 Task: Look for space in Cañada de Gómez, Argentina from 1st August, 2023 to 5th August, 2023 for 3 adults, 1 child in price range Rs.13000 to Rs.20000. Place can be entire place with 2 bedrooms having 3 beds and 2 bathrooms. Property type can be flatguest house, hotel. Amenities needed are: heating. Booking option can be shelf check-in. Required host language is English.
Action: Mouse moved to (391, 95)
Screenshot: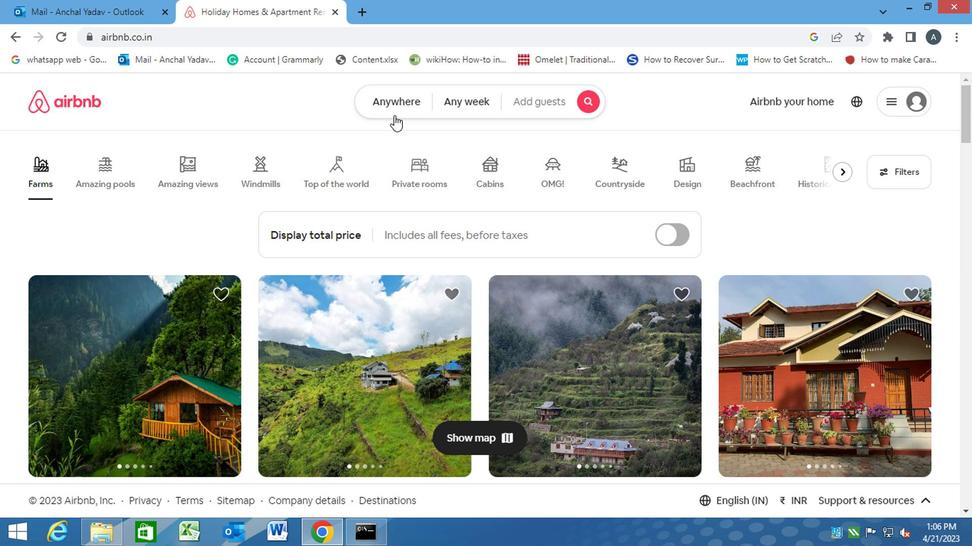 
Action: Mouse pressed left at (391, 95)
Screenshot: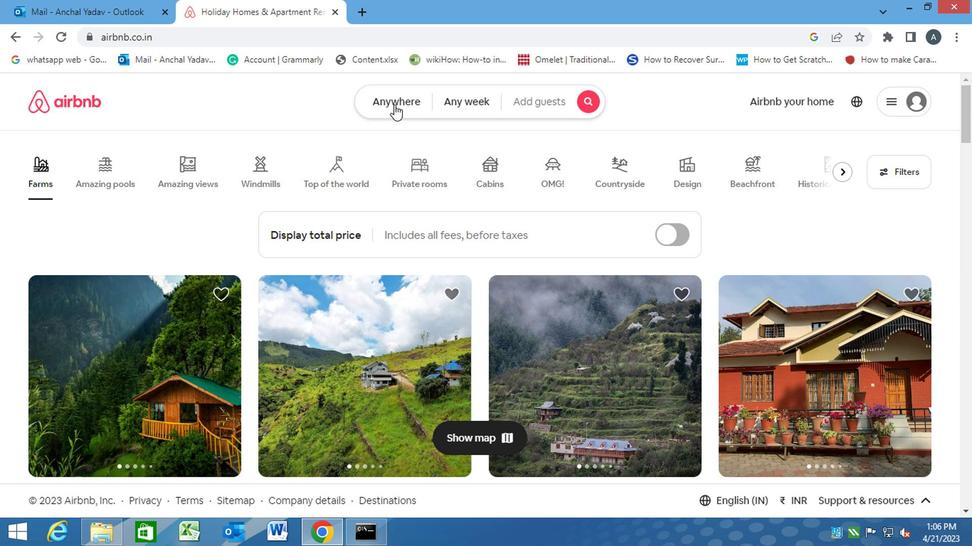 
Action: Mouse moved to (249, 149)
Screenshot: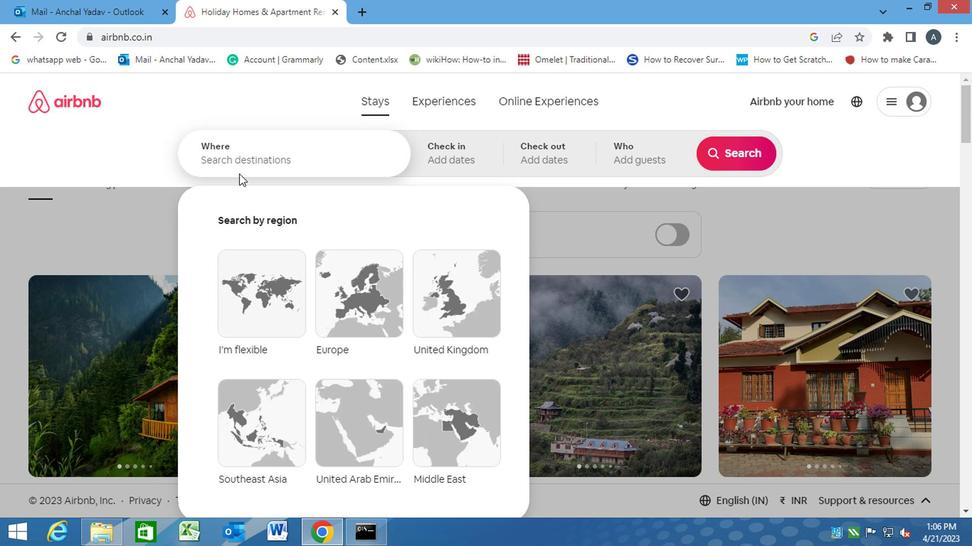 
Action: Mouse pressed left at (249, 149)
Screenshot: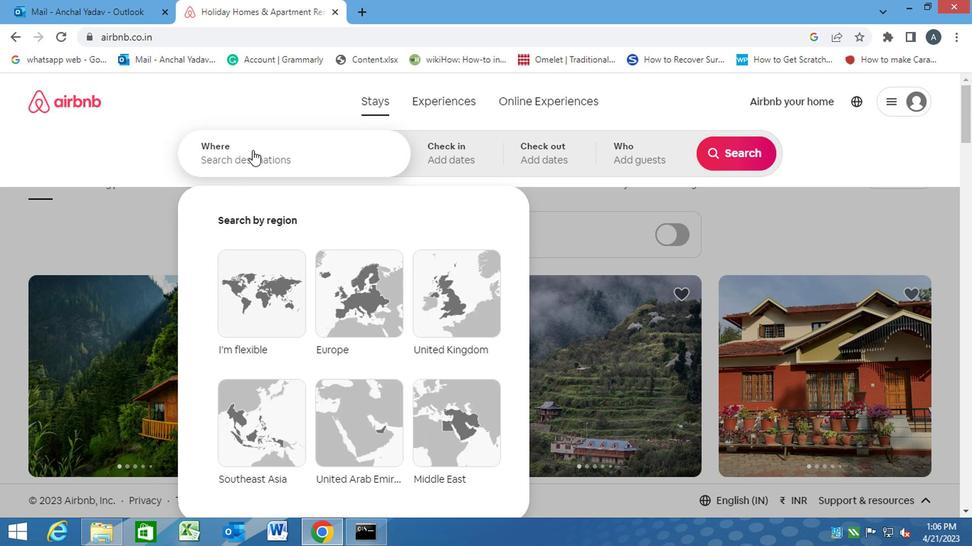 
Action: Key pressed c<Key.caps_lock>anada<Key.space>de<Key.space><Key.caps_lock>g<Key.caps_lock>omez
Screenshot: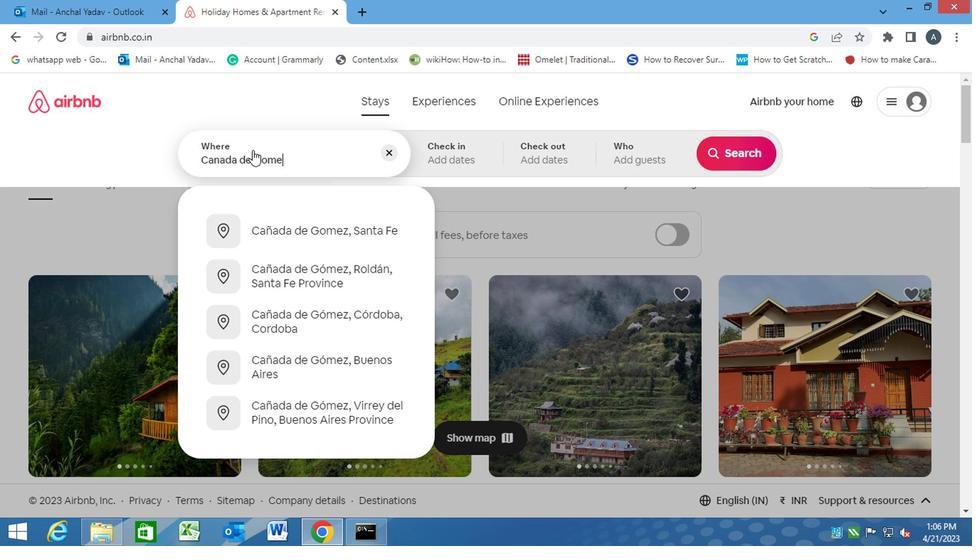 
Action: Mouse moved to (548, 134)
Screenshot: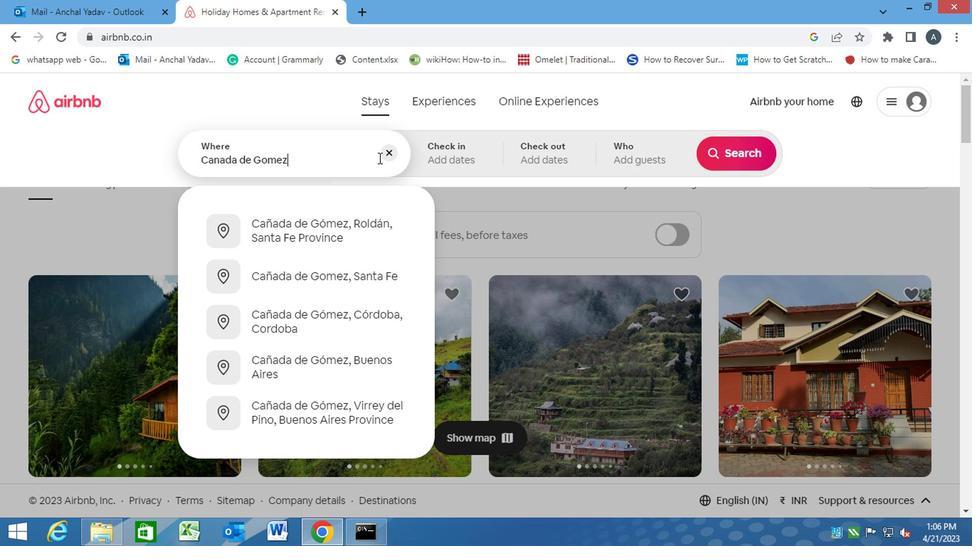 
Action: Key pressed ,<Key.space><Key.caps_lock>a<Key.caps_lock>rgentina<Key.enter>
Screenshot: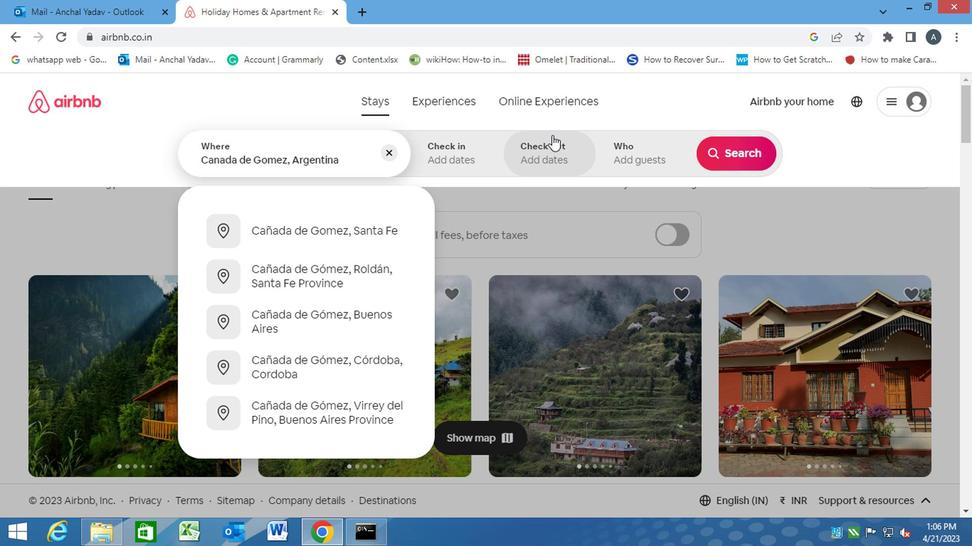 
Action: Mouse moved to (724, 266)
Screenshot: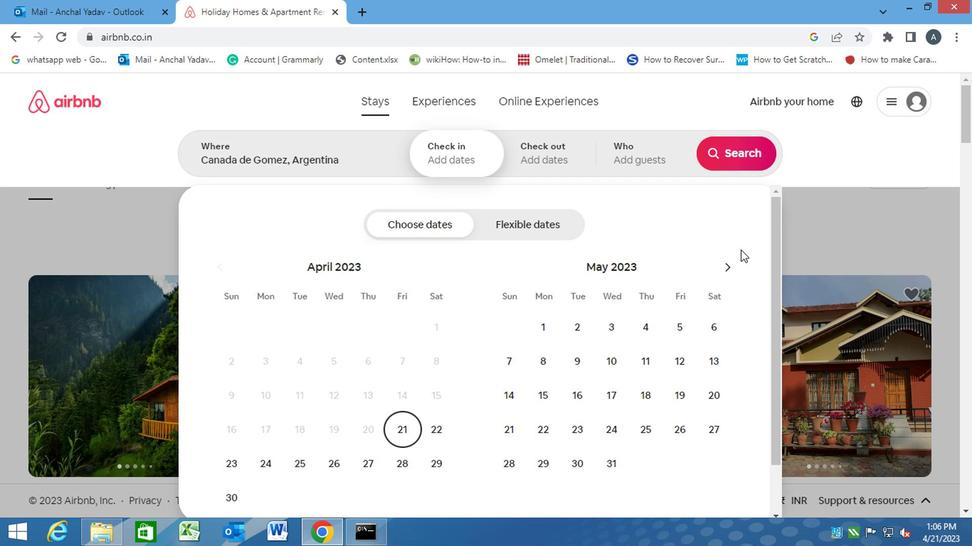 
Action: Mouse pressed left at (724, 266)
Screenshot: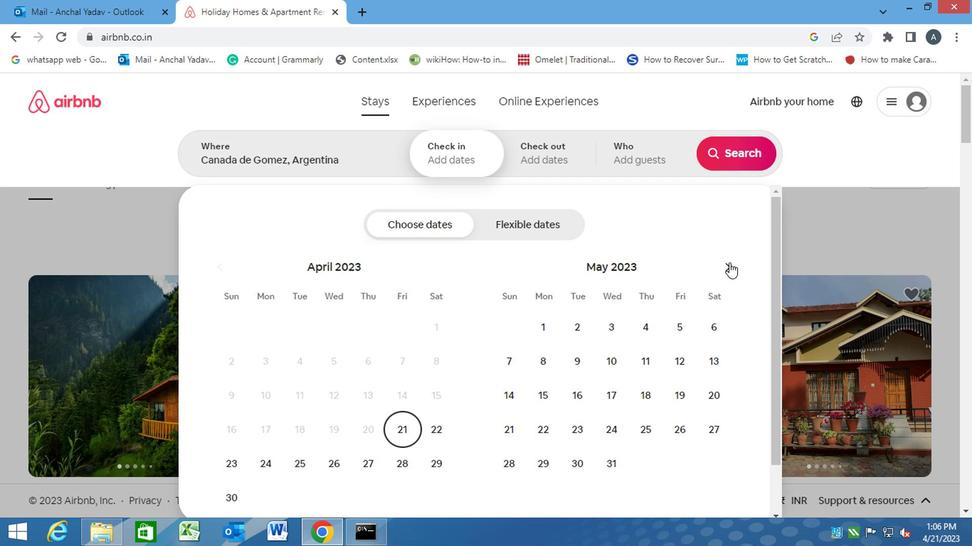 
Action: Mouse pressed left at (724, 266)
Screenshot: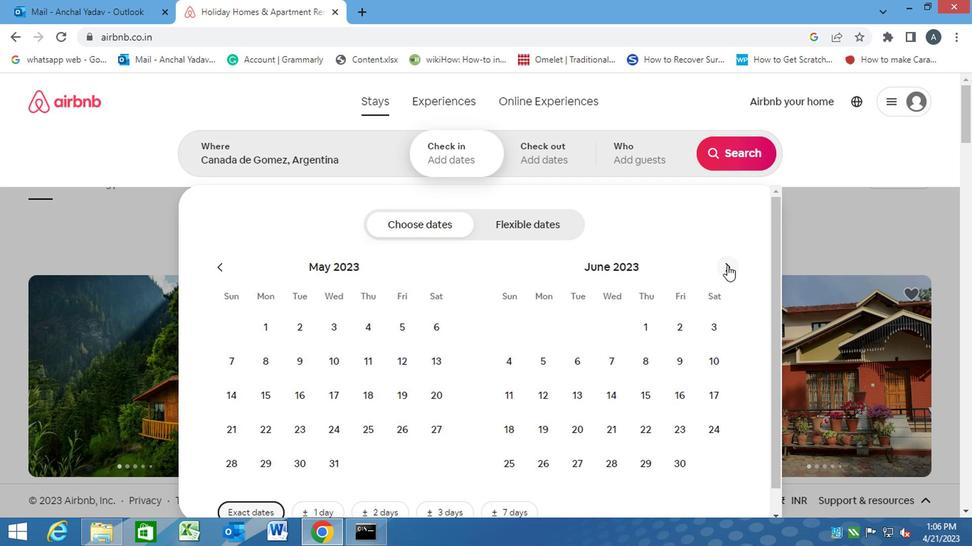 
Action: Mouse pressed left at (724, 266)
Screenshot: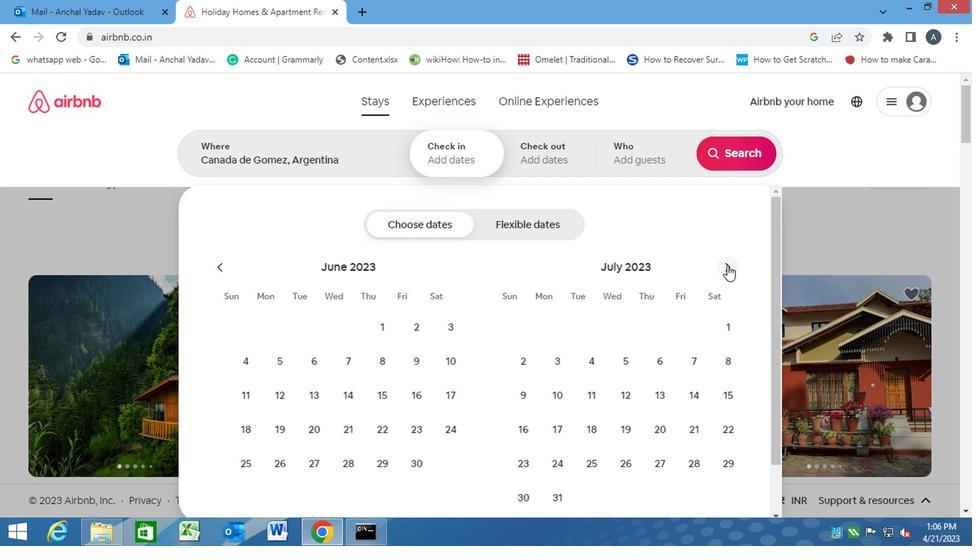 
Action: Mouse moved to (566, 328)
Screenshot: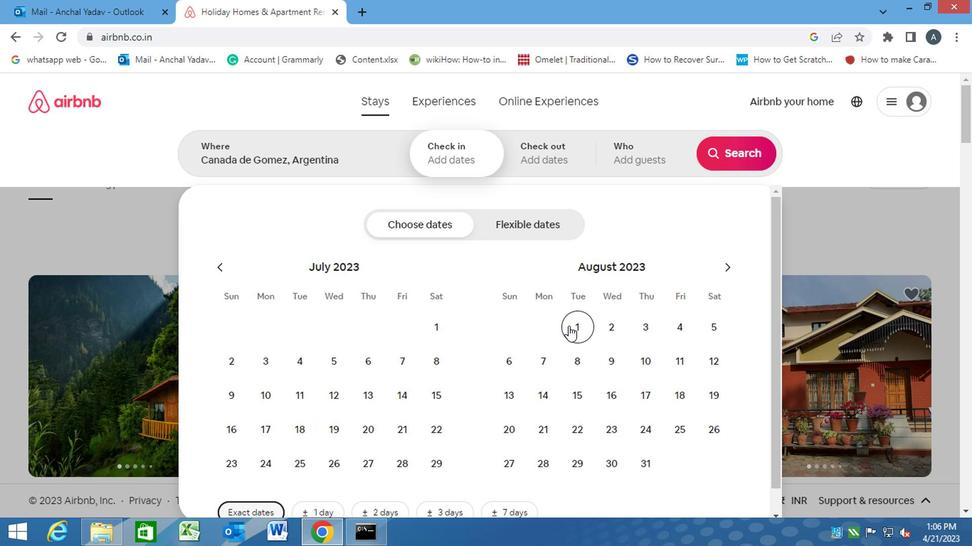 
Action: Mouse pressed left at (566, 328)
Screenshot: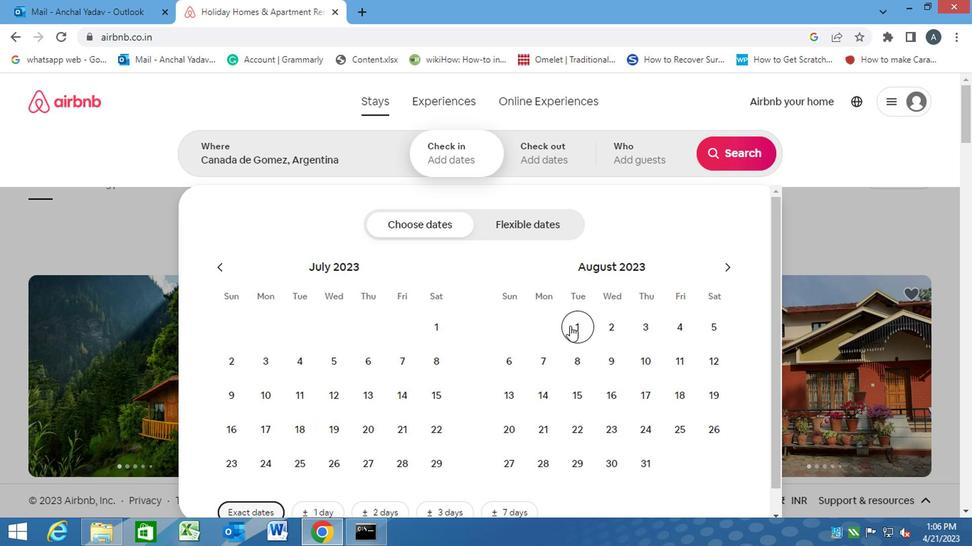 
Action: Mouse moved to (712, 330)
Screenshot: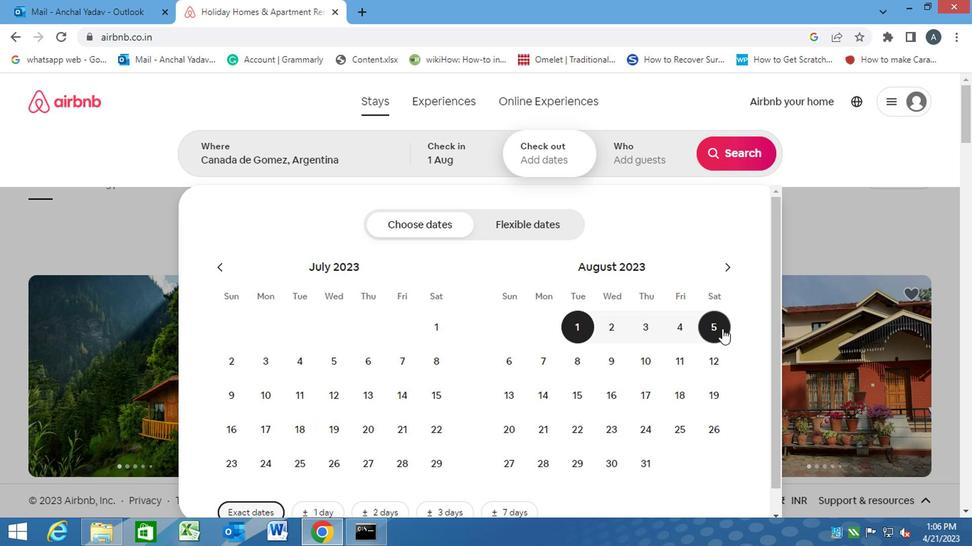 
Action: Mouse pressed left at (712, 330)
Screenshot: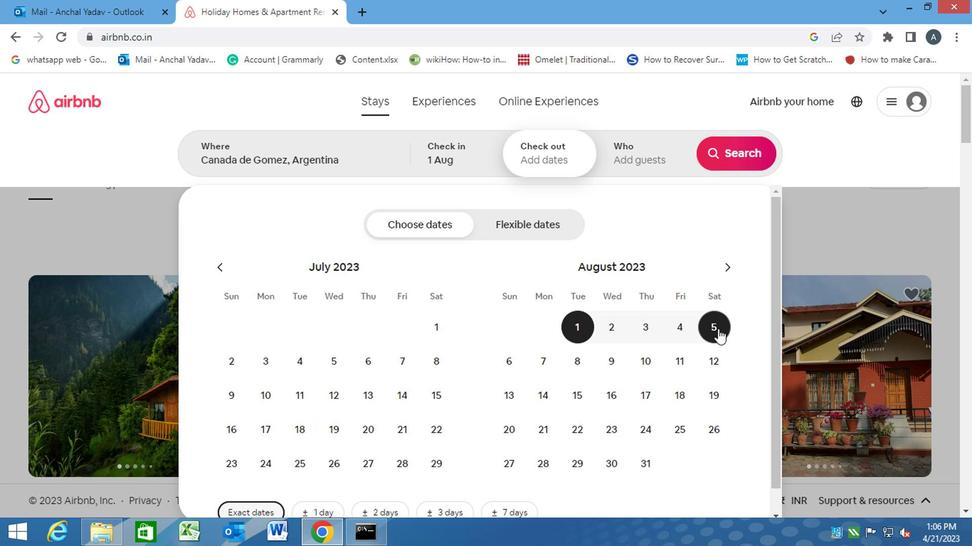 
Action: Mouse moved to (635, 155)
Screenshot: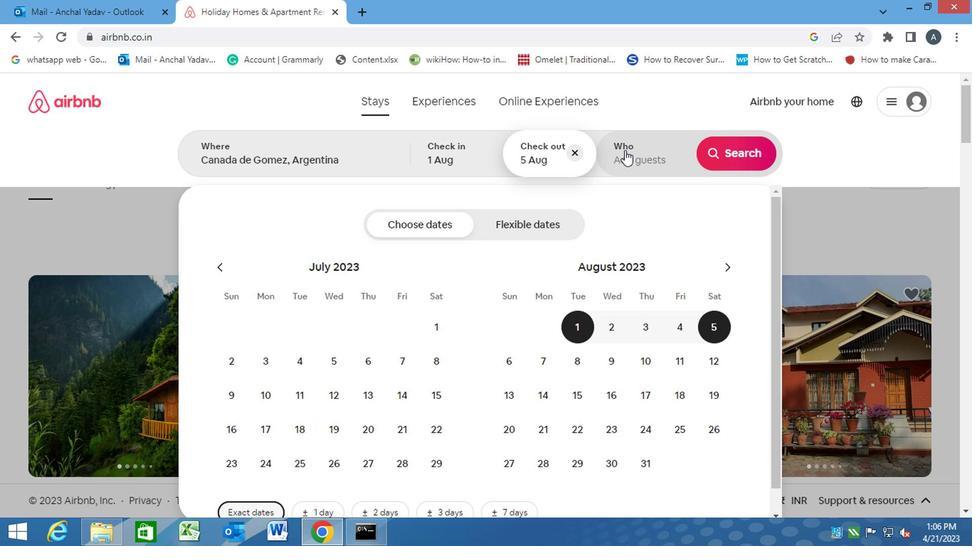 
Action: Mouse pressed left at (635, 155)
Screenshot: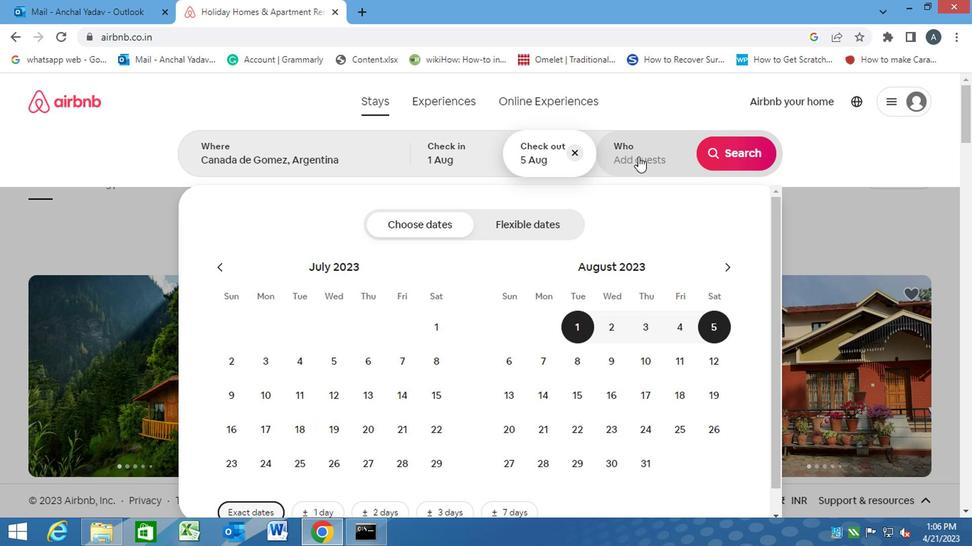 
Action: Mouse moved to (733, 227)
Screenshot: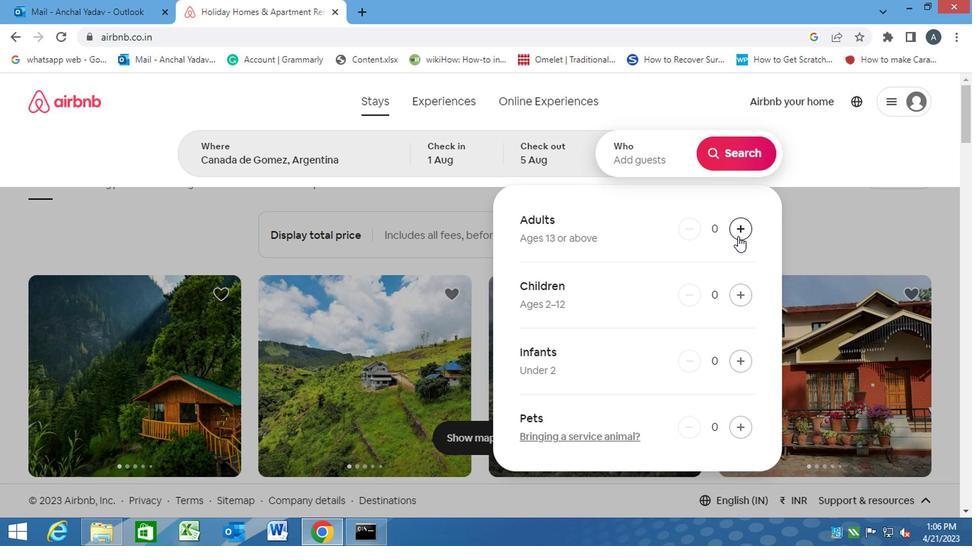 
Action: Mouse pressed left at (733, 227)
Screenshot: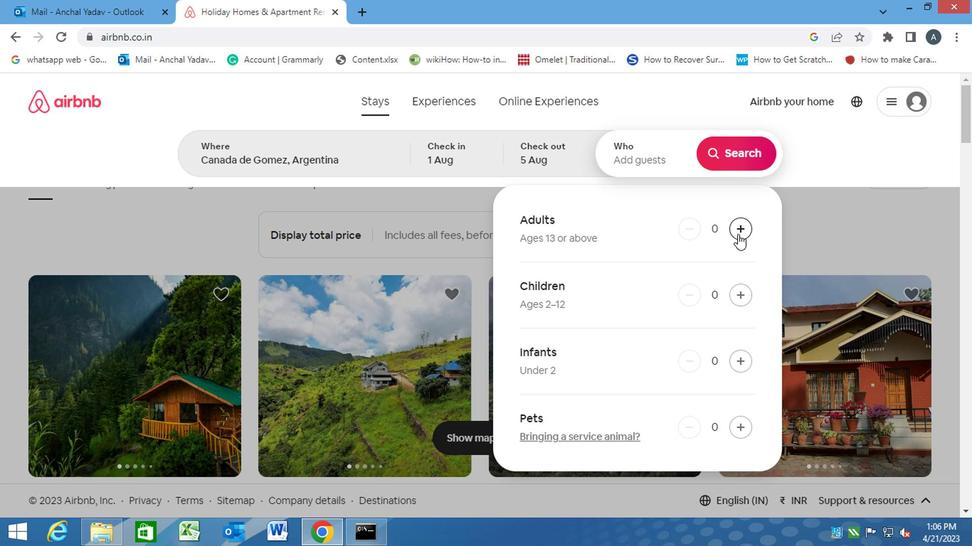 
Action: Mouse moved to (733, 227)
Screenshot: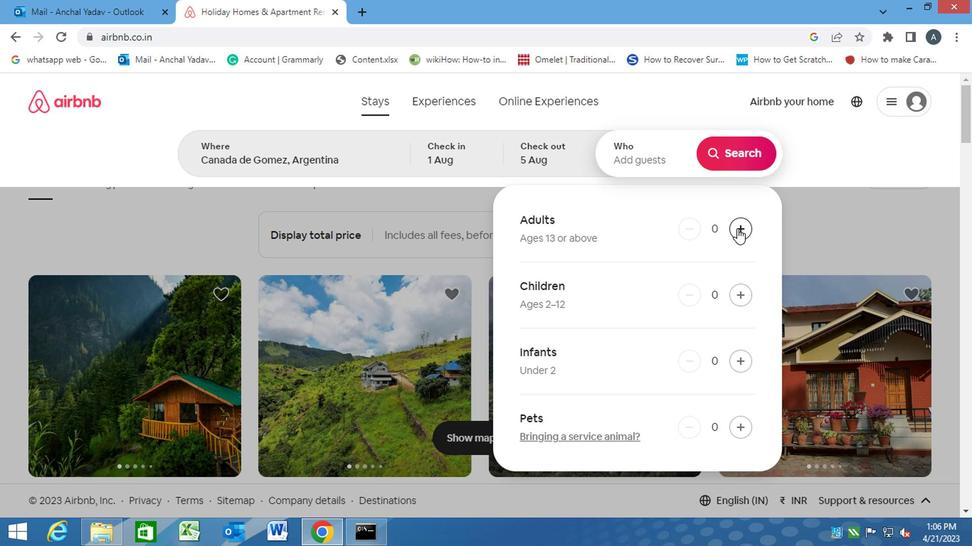 
Action: Mouse pressed left at (733, 227)
Screenshot: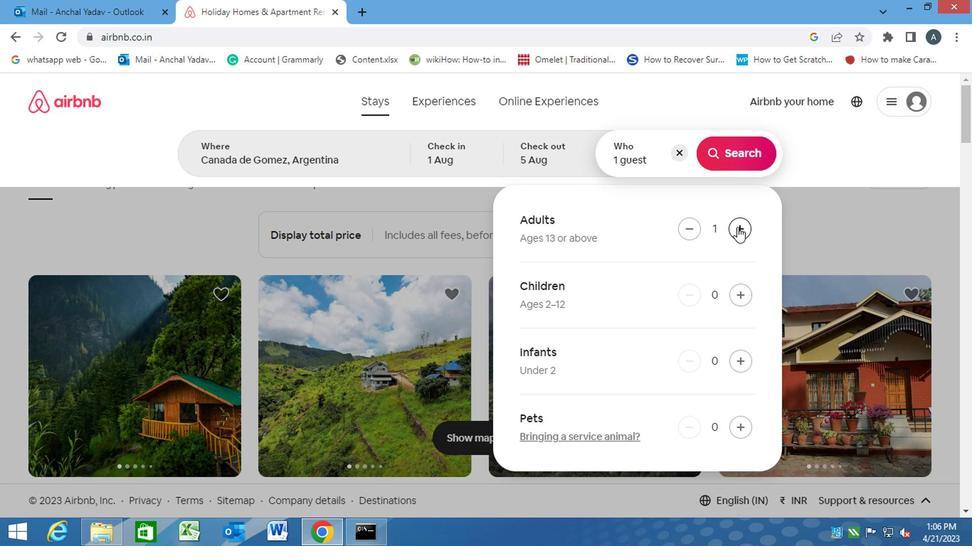 
Action: Mouse moved to (734, 295)
Screenshot: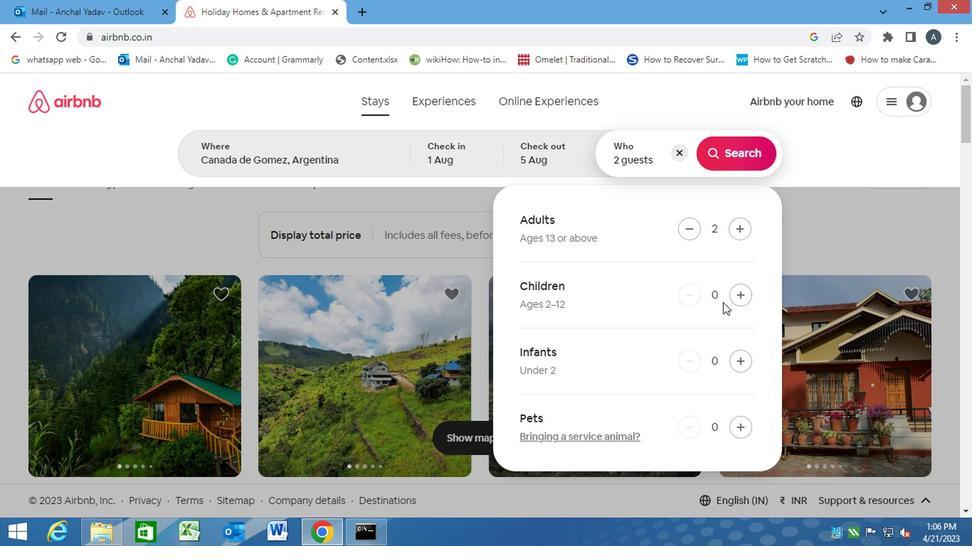 
Action: Mouse pressed left at (734, 295)
Screenshot: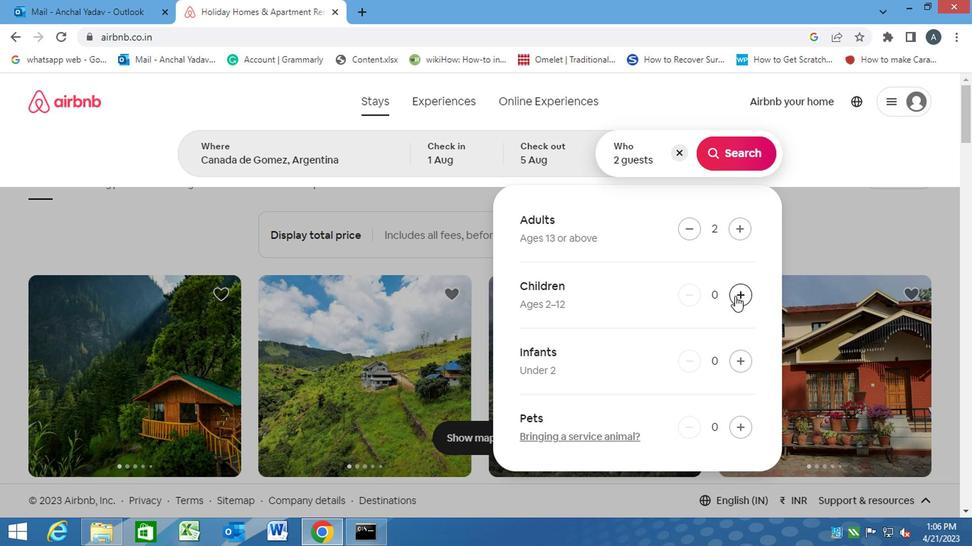 
Action: Mouse moved to (738, 229)
Screenshot: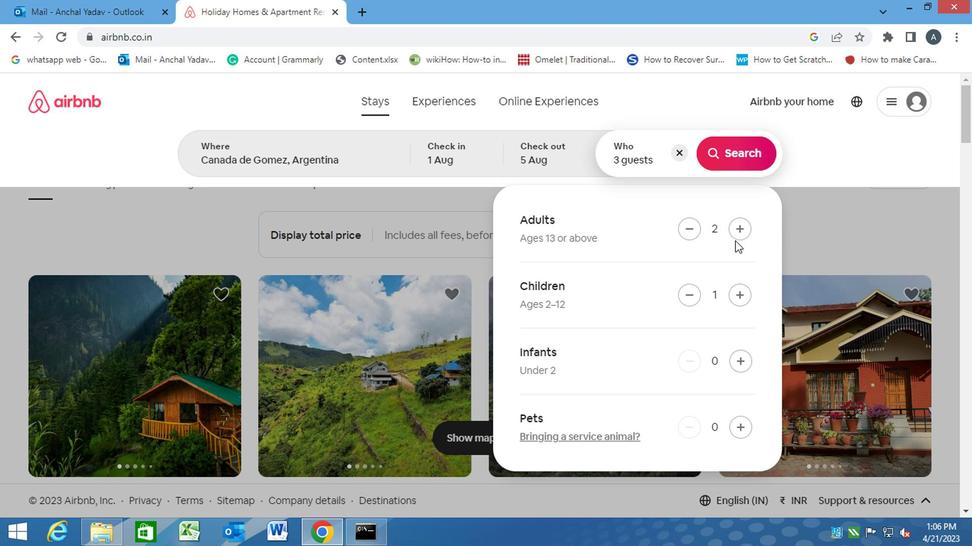 
Action: Mouse pressed left at (738, 229)
Screenshot: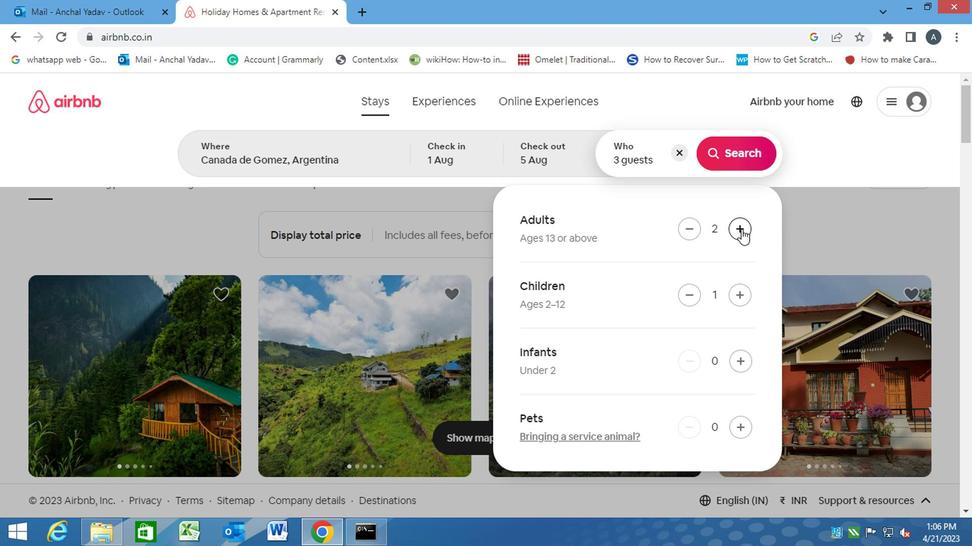 
Action: Mouse moved to (740, 153)
Screenshot: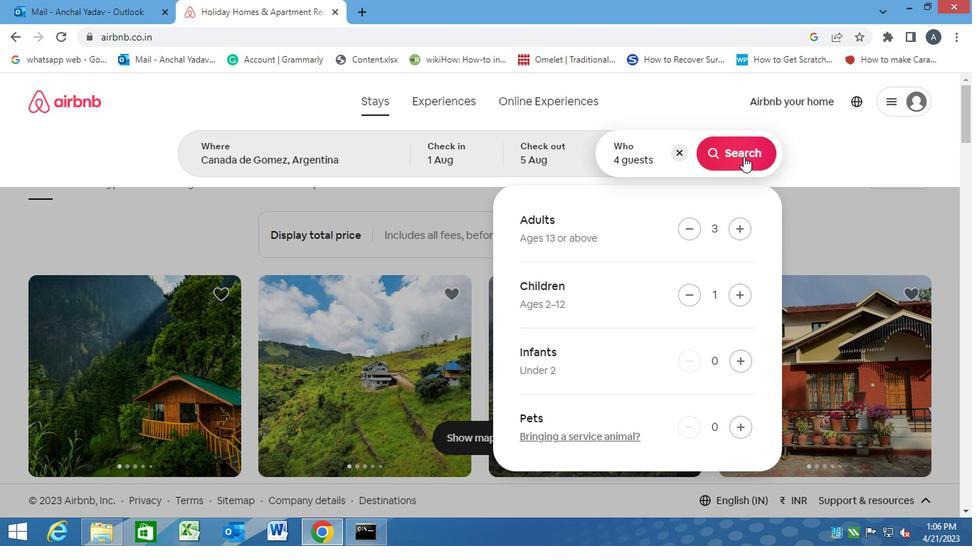 
Action: Mouse pressed left at (740, 153)
Screenshot: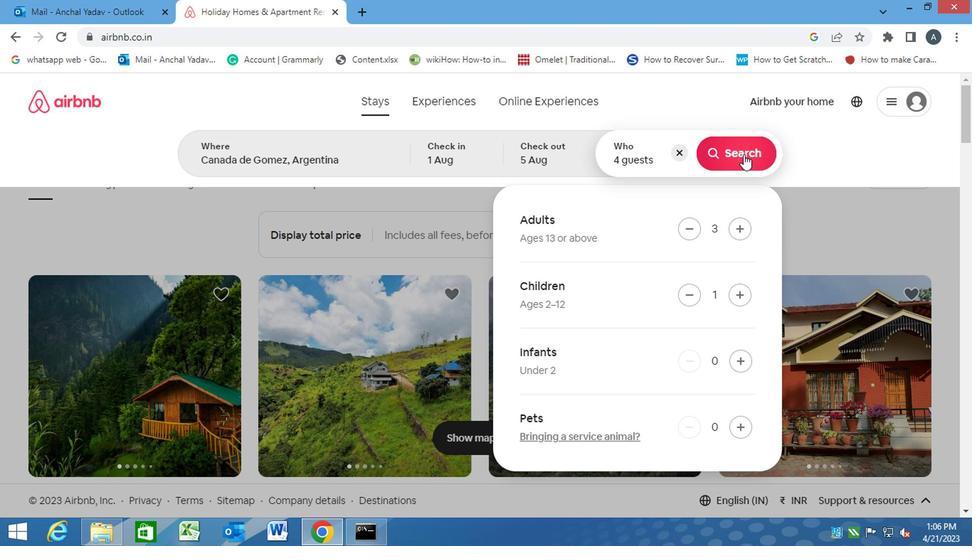 
Action: Mouse moved to (896, 156)
Screenshot: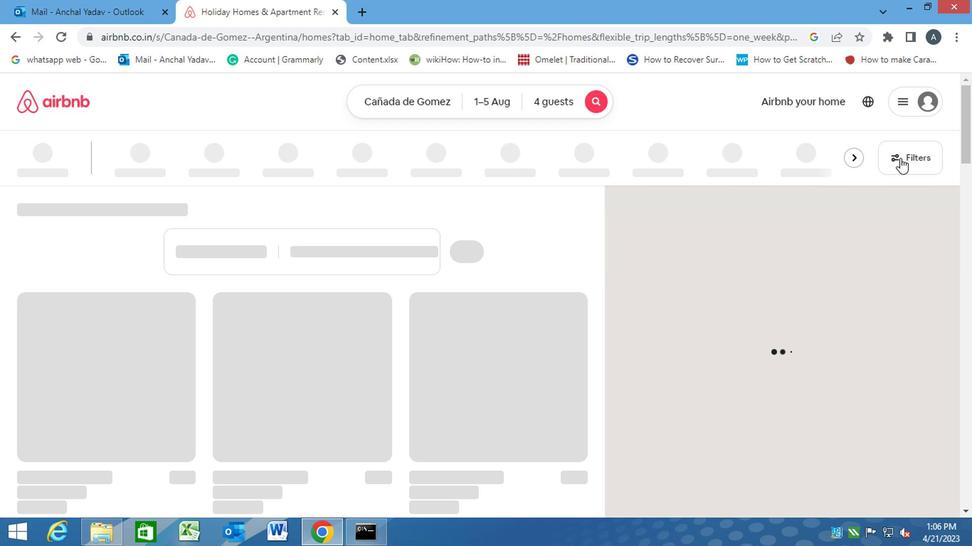 
Action: Mouse pressed left at (896, 156)
Screenshot: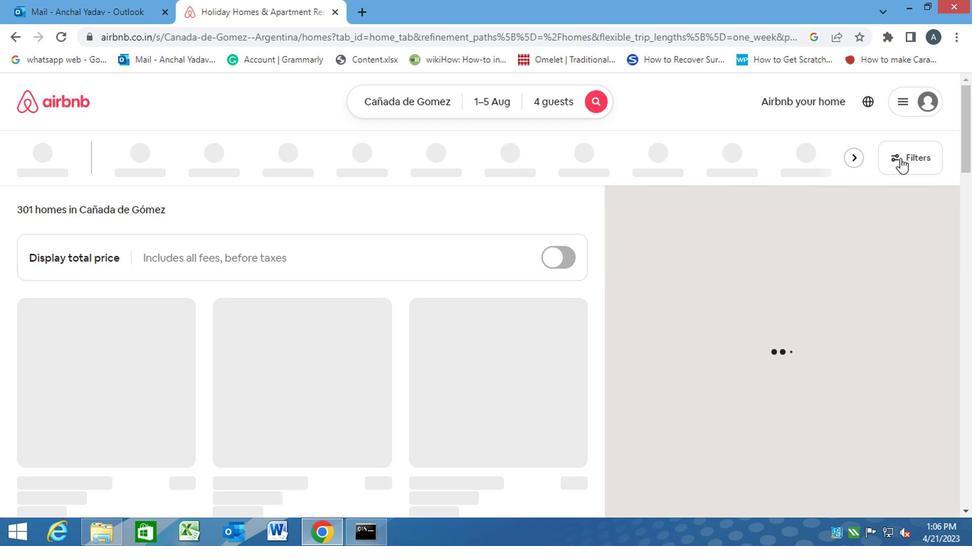 
Action: Mouse moved to (291, 339)
Screenshot: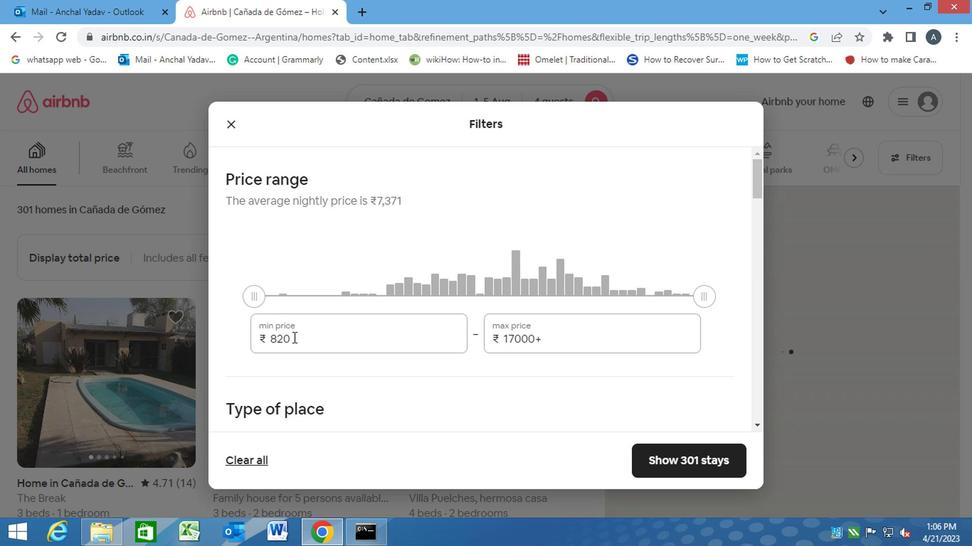 
Action: Mouse pressed left at (291, 339)
Screenshot: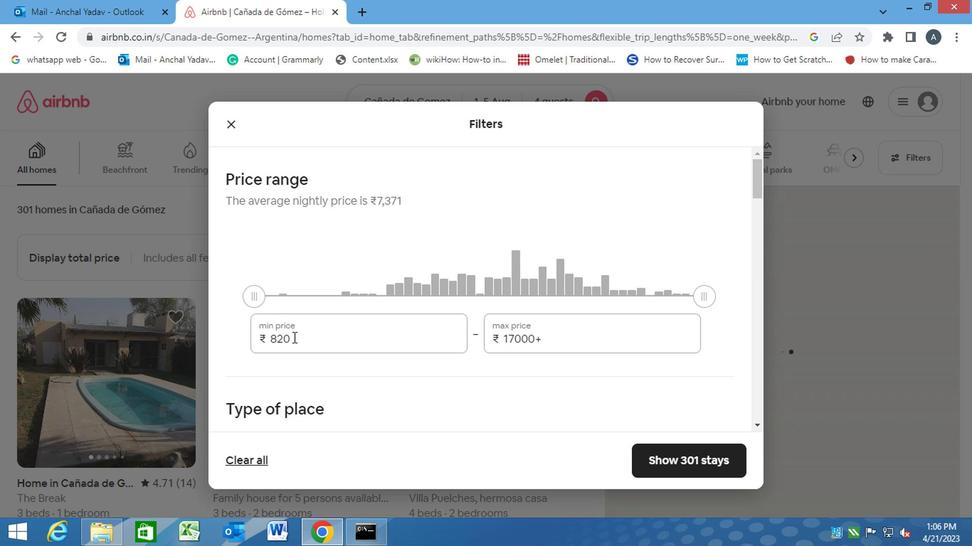 
Action: Mouse moved to (278, 348)
Screenshot: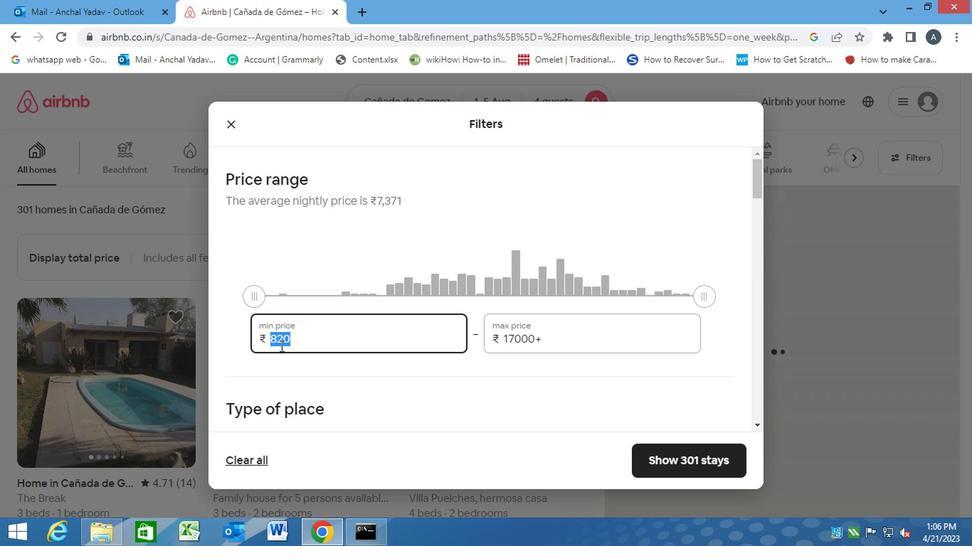 
Action: Key pressed 13000<Key.tab>20000
Screenshot: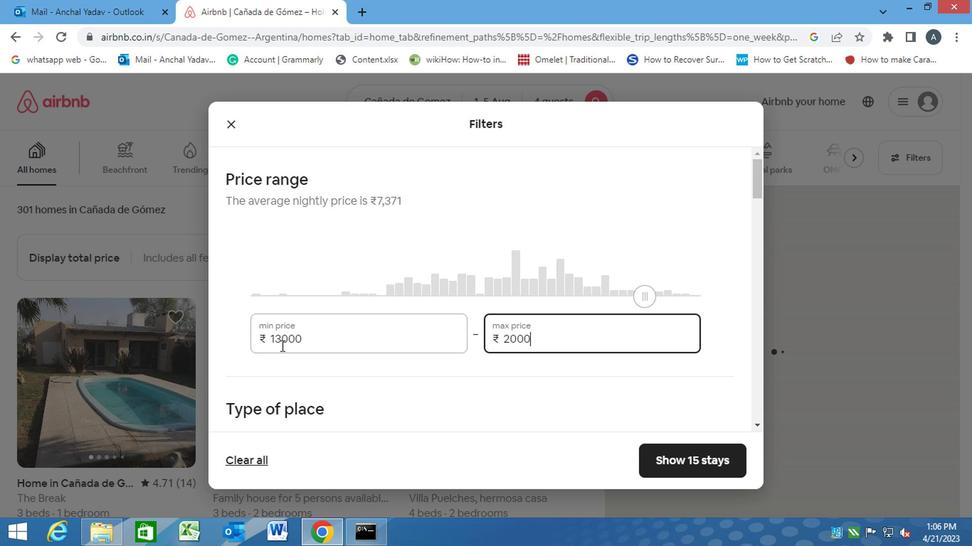 
Action: Mouse moved to (389, 411)
Screenshot: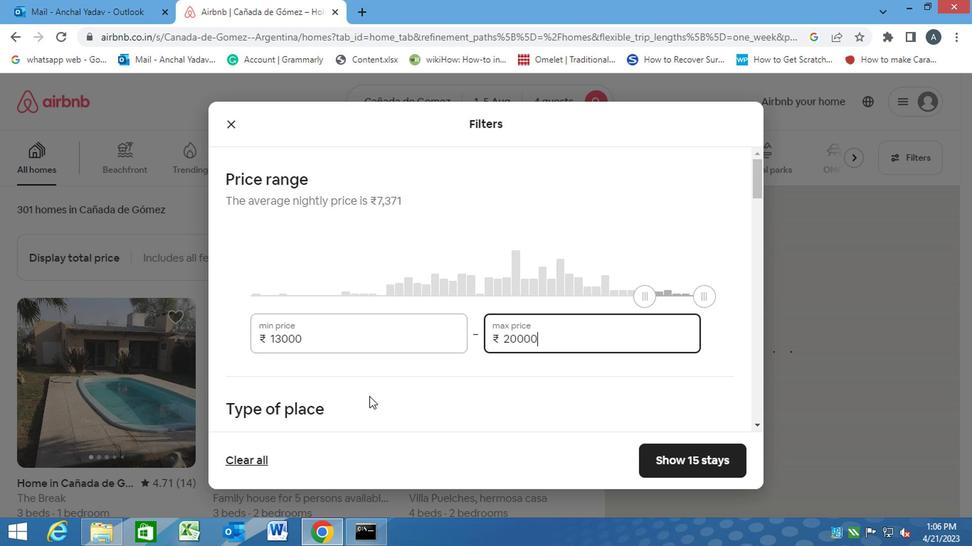 
Action: Mouse pressed left at (389, 411)
Screenshot: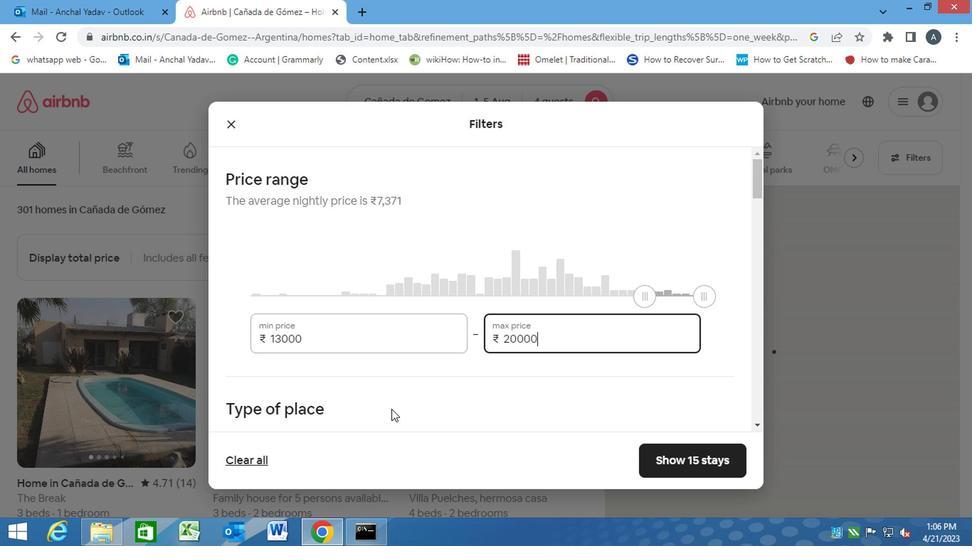 
Action: Mouse moved to (389, 410)
Screenshot: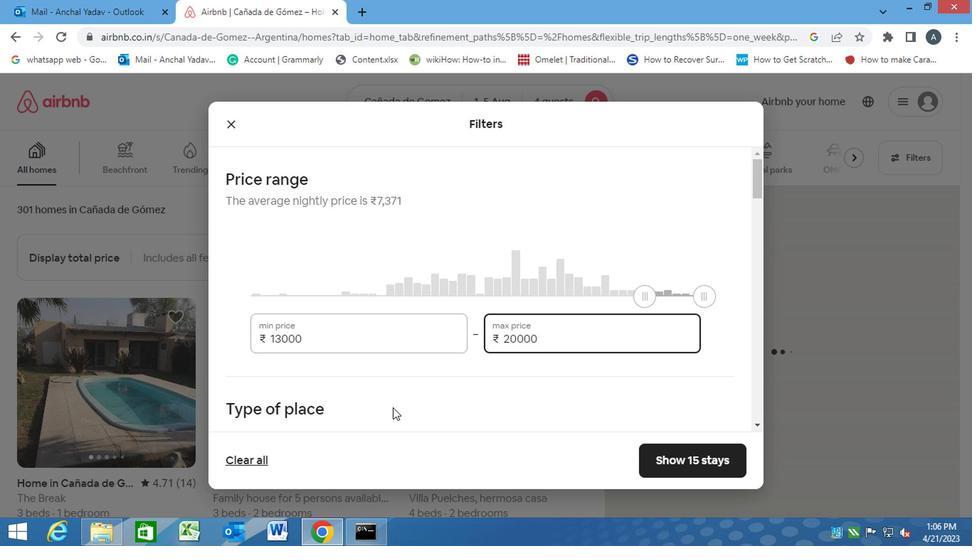 
Action: Mouse scrolled (389, 409) with delta (0, 0)
Screenshot: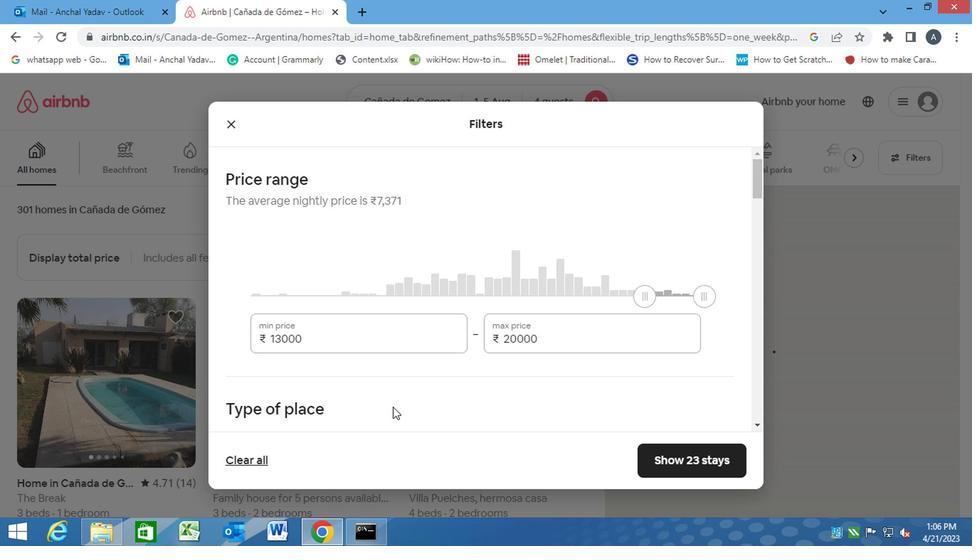 
Action: Mouse scrolled (389, 409) with delta (0, 0)
Screenshot: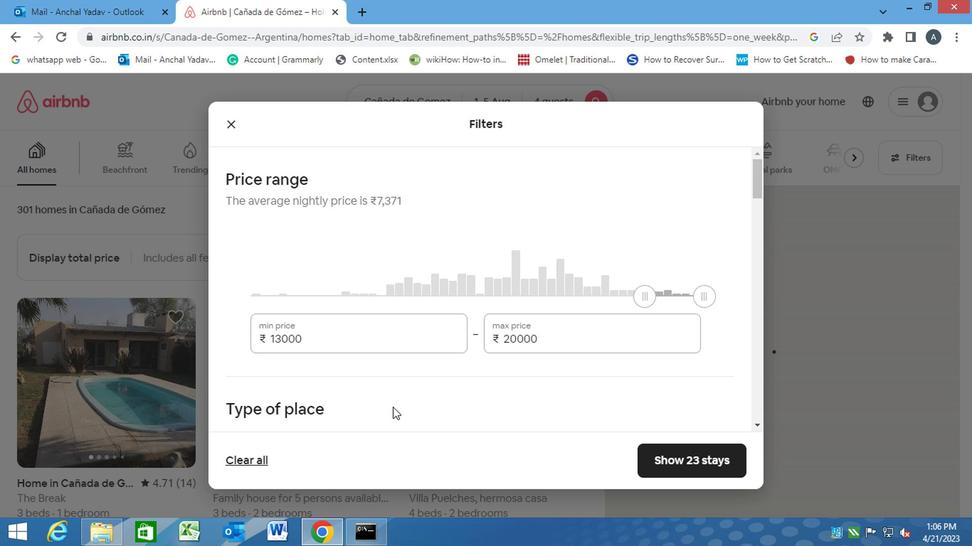
Action: Mouse moved to (233, 306)
Screenshot: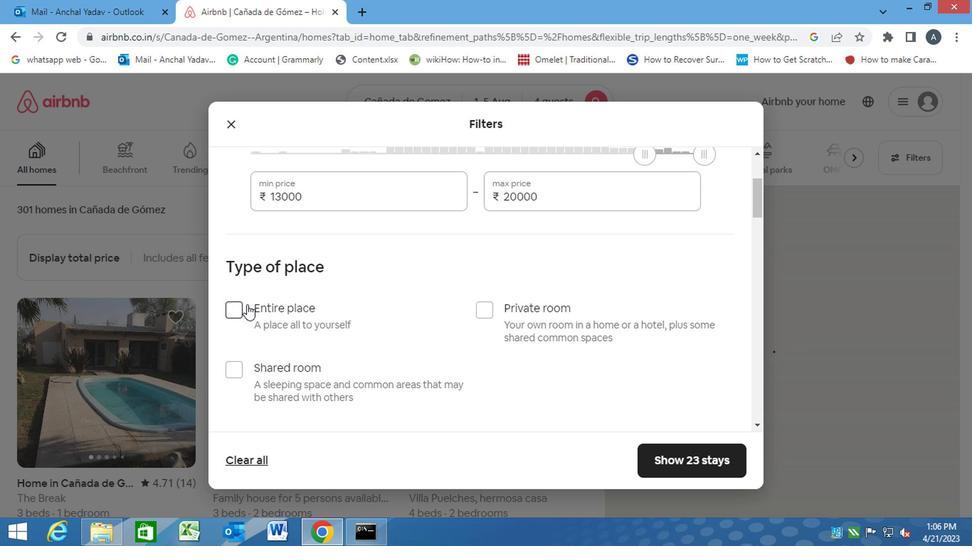 
Action: Mouse pressed left at (233, 306)
Screenshot: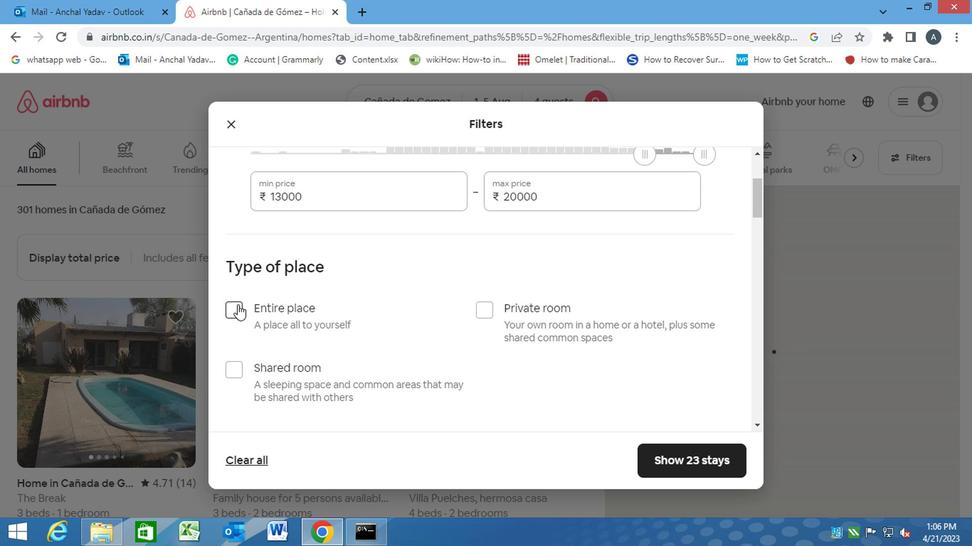 
Action: Mouse moved to (255, 333)
Screenshot: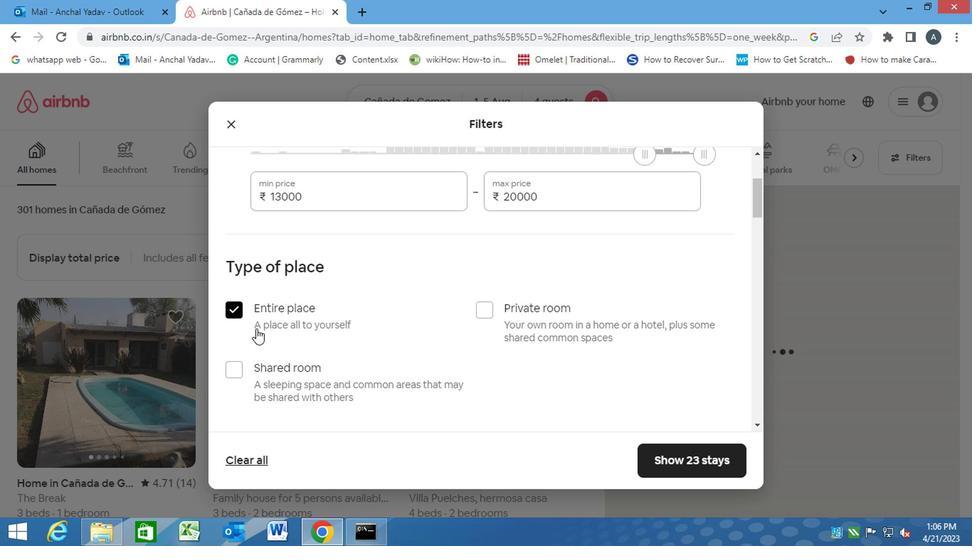 
Action: Mouse scrolled (255, 332) with delta (0, -1)
Screenshot: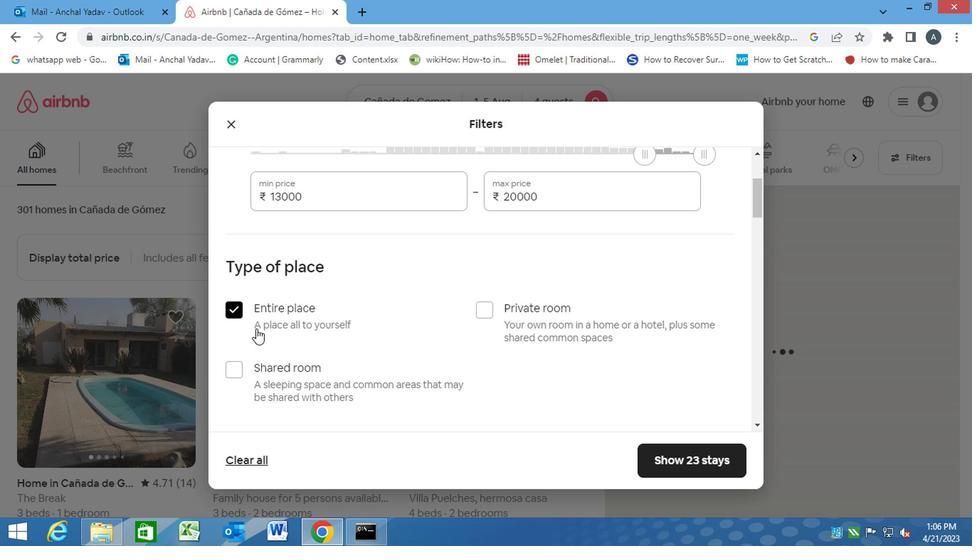 
Action: Mouse scrolled (255, 332) with delta (0, -1)
Screenshot: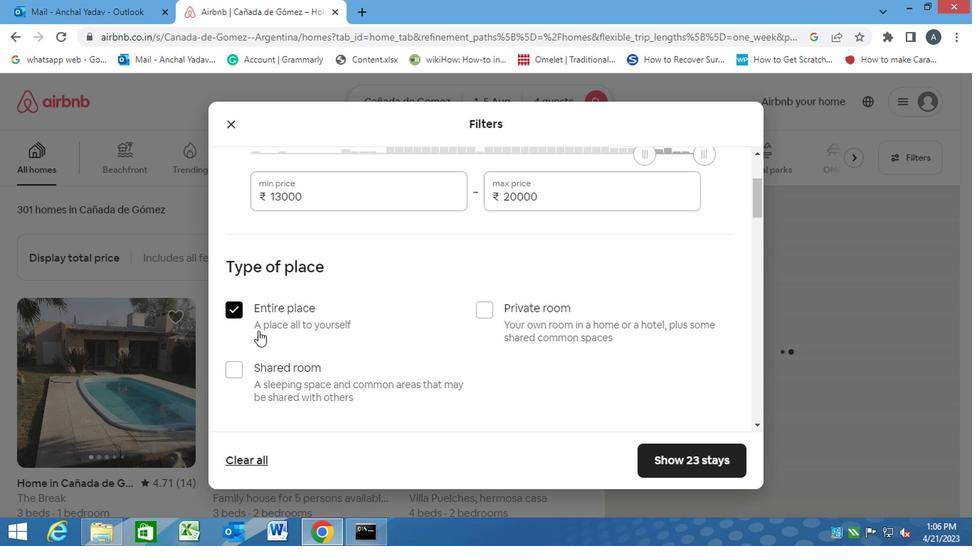 
Action: Mouse scrolled (255, 332) with delta (0, -1)
Screenshot: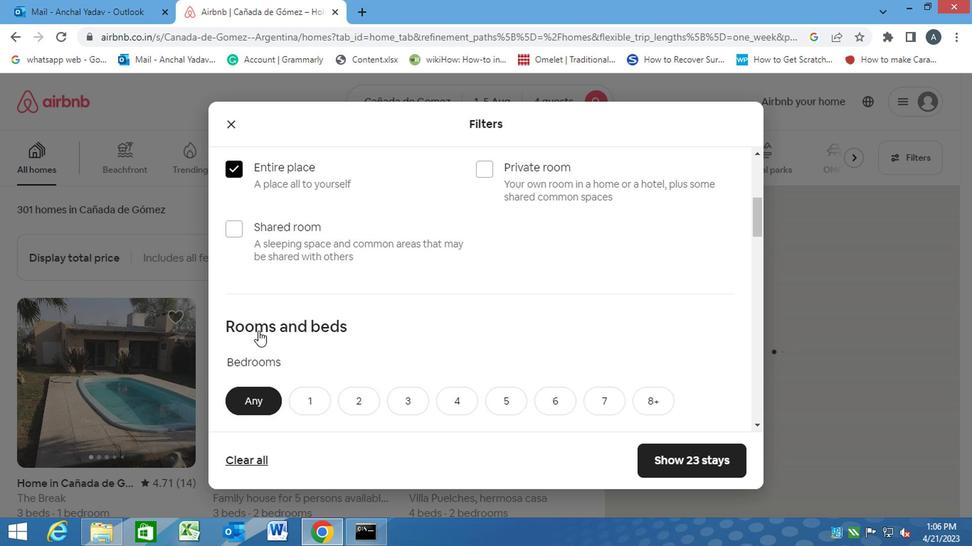 
Action: Mouse moved to (340, 326)
Screenshot: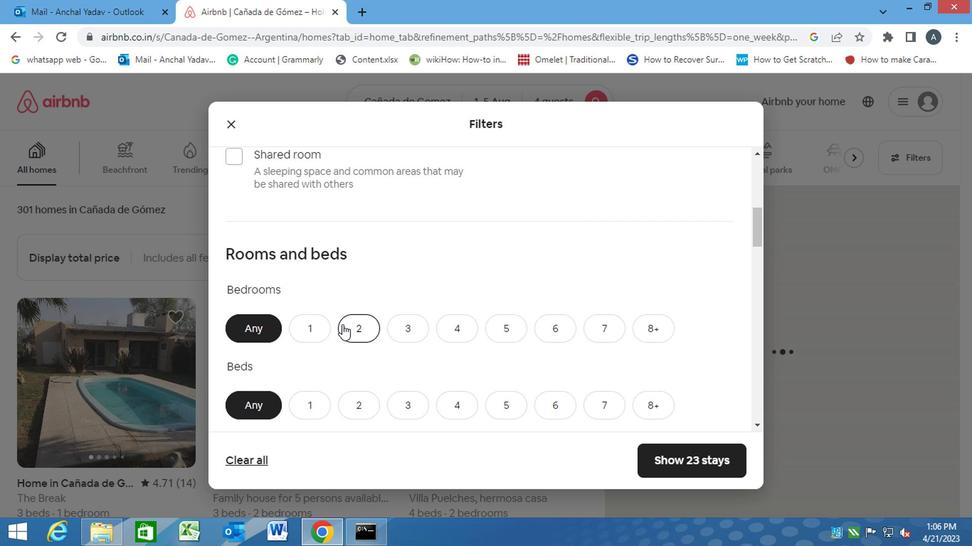 
Action: Mouse pressed left at (340, 326)
Screenshot: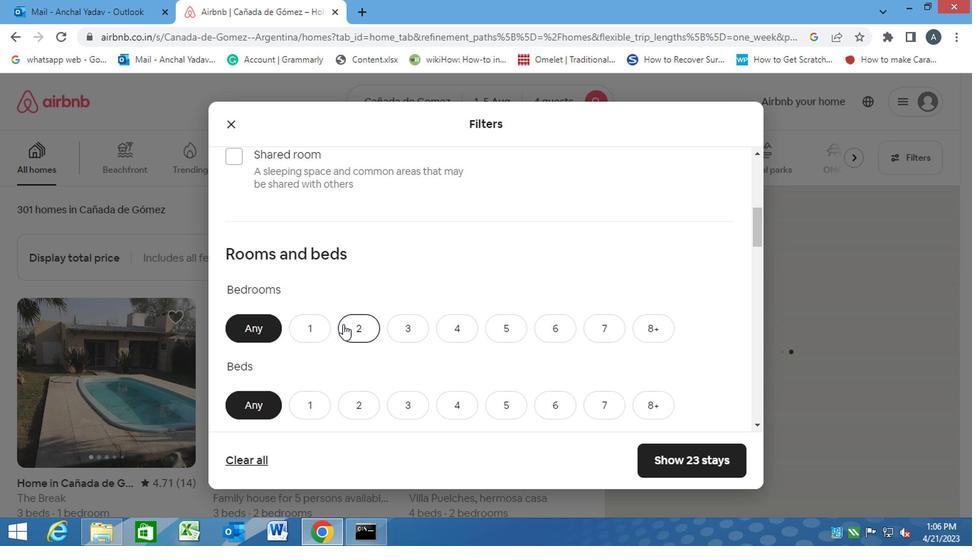 
Action: Mouse moved to (343, 342)
Screenshot: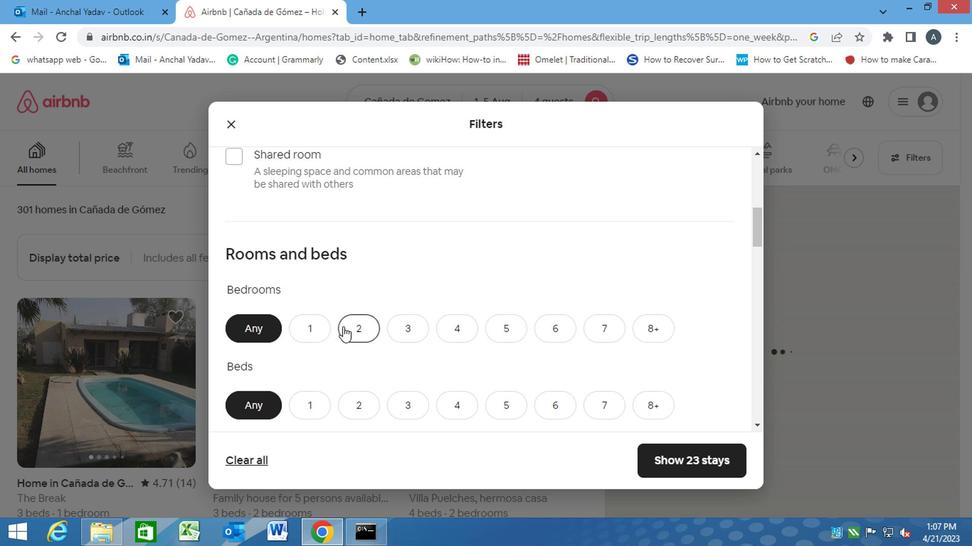 
Action: Mouse scrolled (343, 341) with delta (0, 0)
Screenshot: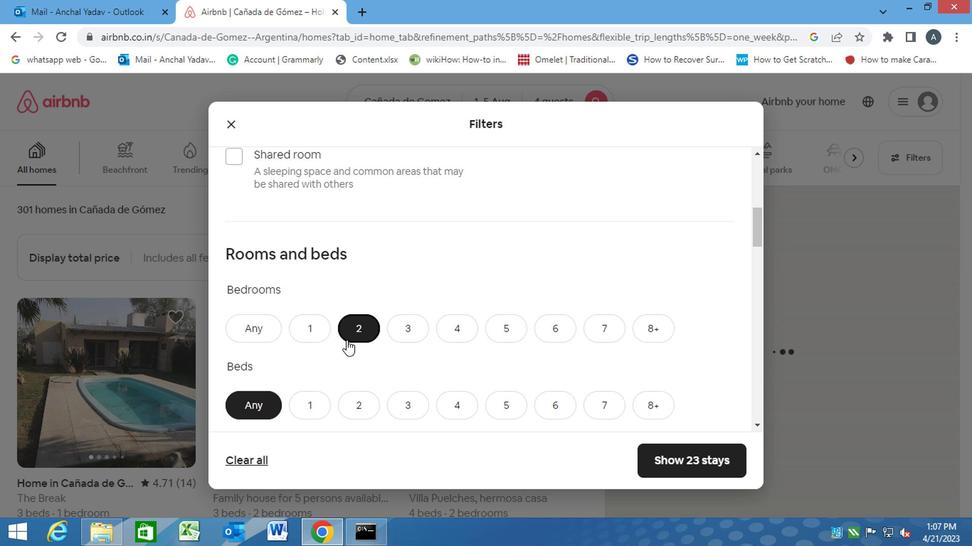 
Action: Mouse scrolled (343, 341) with delta (0, 0)
Screenshot: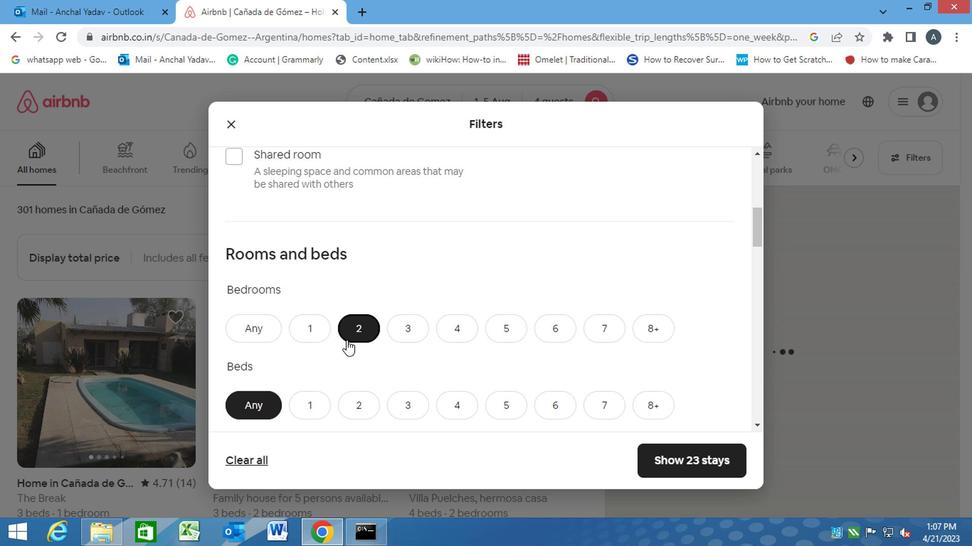 
Action: Mouse moved to (407, 260)
Screenshot: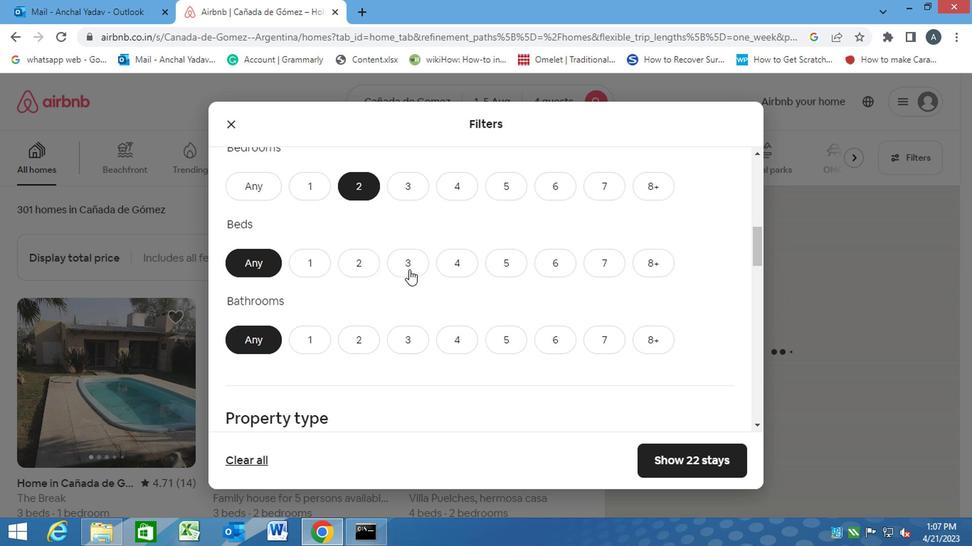 
Action: Mouse pressed left at (407, 260)
Screenshot: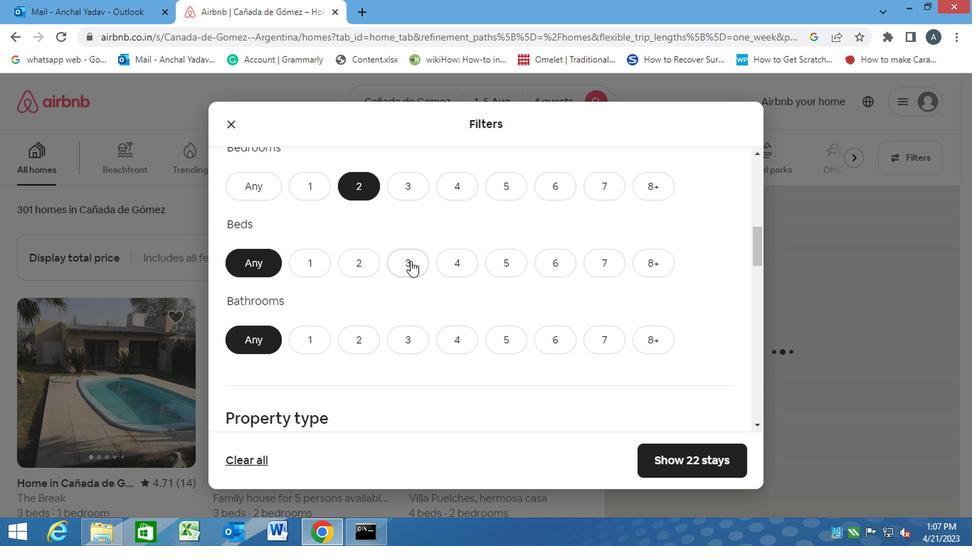 
Action: Mouse moved to (340, 343)
Screenshot: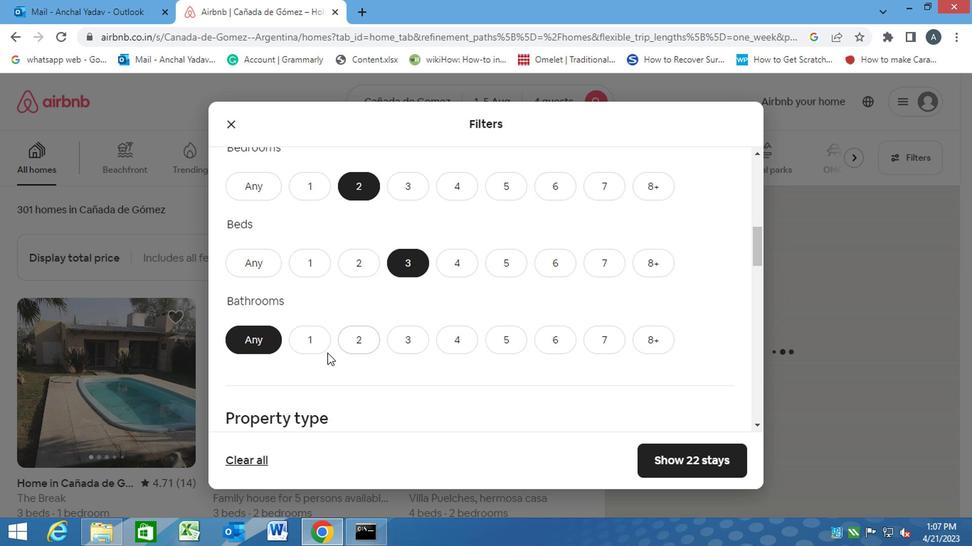 
Action: Mouse pressed left at (340, 343)
Screenshot: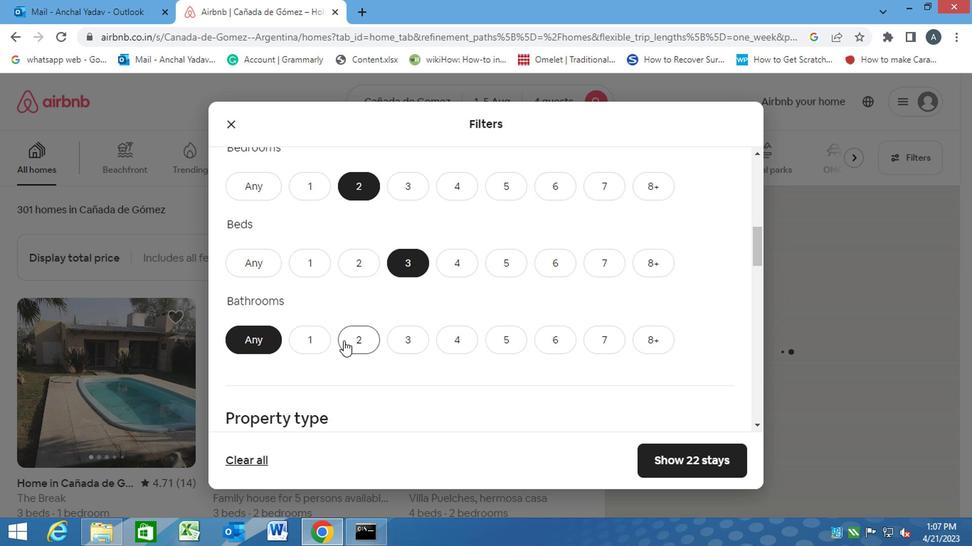 
Action: Mouse moved to (344, 344)
Screenshot: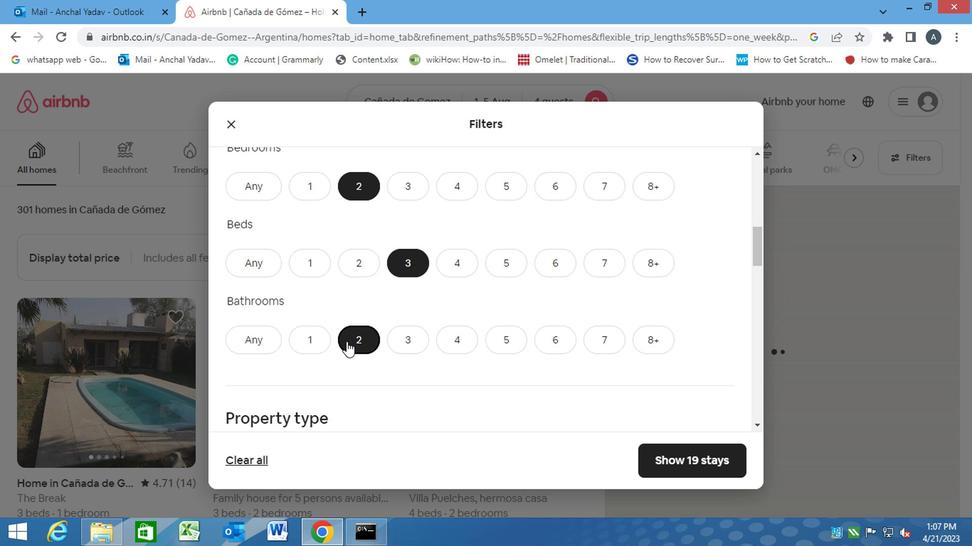 
Action: Mouse scrolled (344, 343) with delta (0, 0)
Screenshot: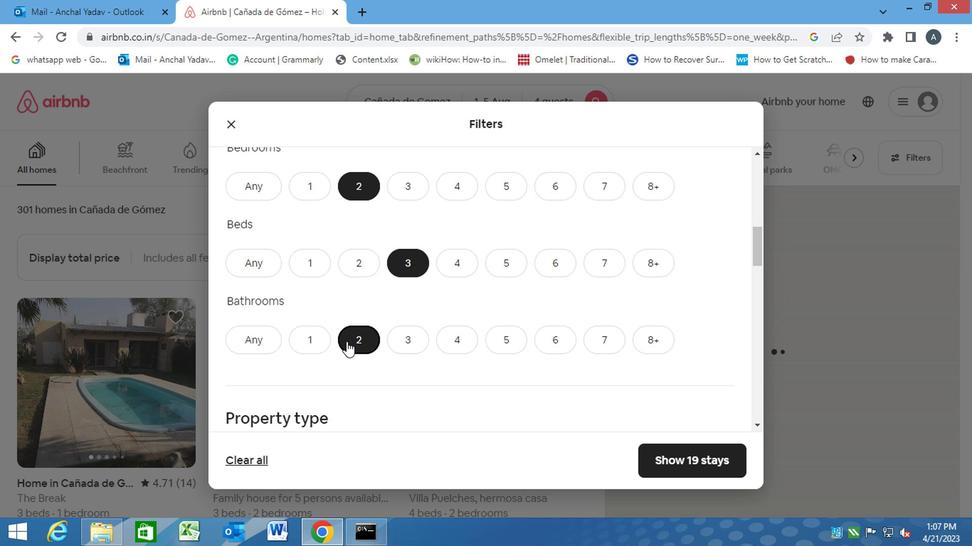 
Action: Mouse moved to (317, 394)
Screenshot: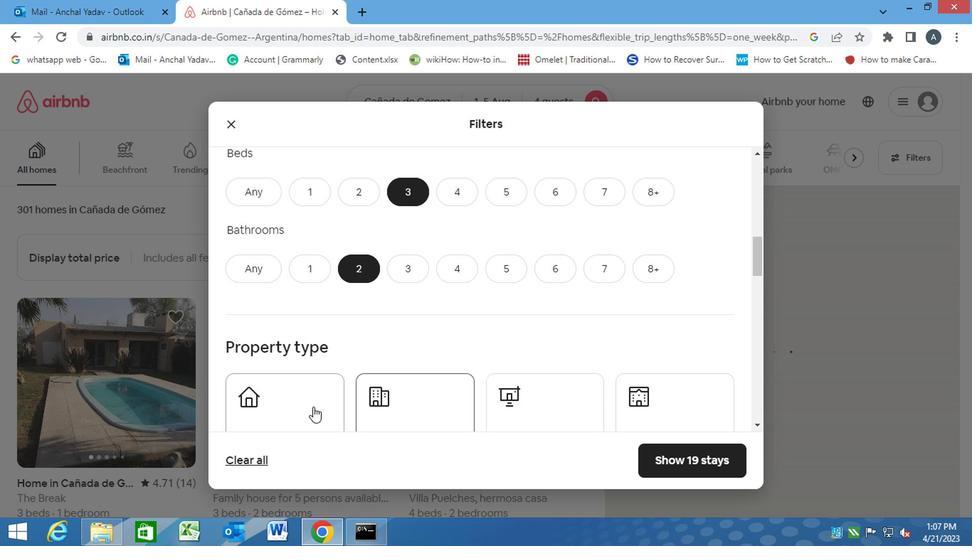 
Action: Mouse scrolled (317, 394) with delta (0, 0)
Screenshot: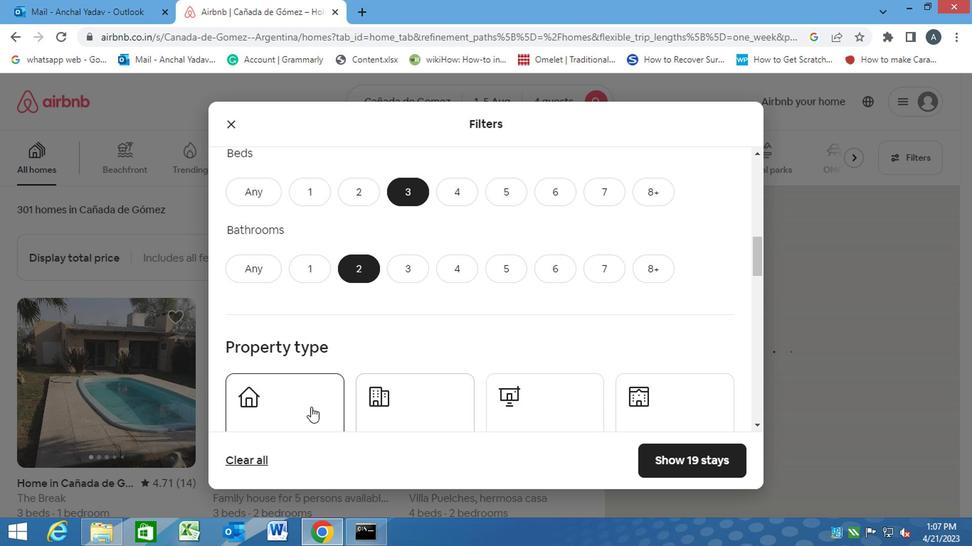 
Action: Mouse scrolled (317, 394) with delta (0, 0)
Screenshot: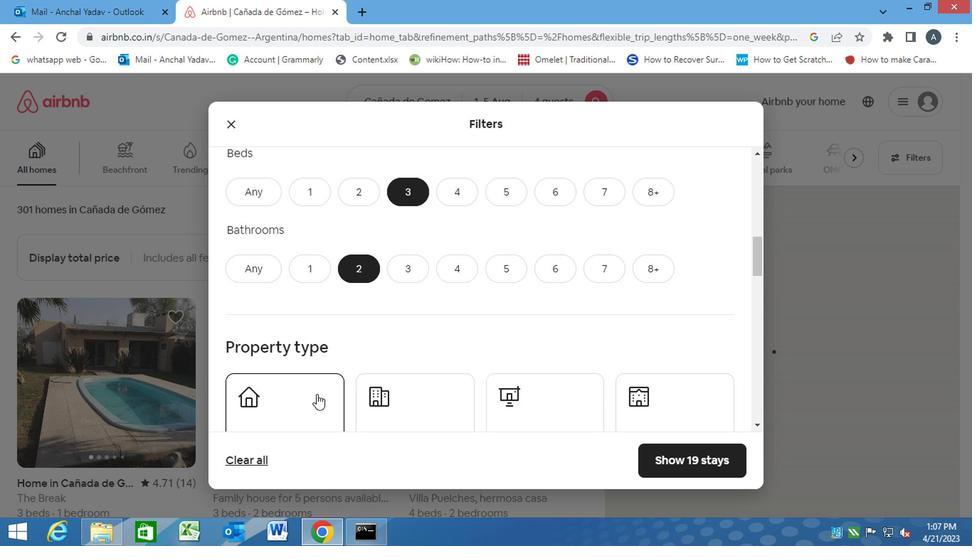 
Action: Mouse moved to (399, 289)
Screenshot: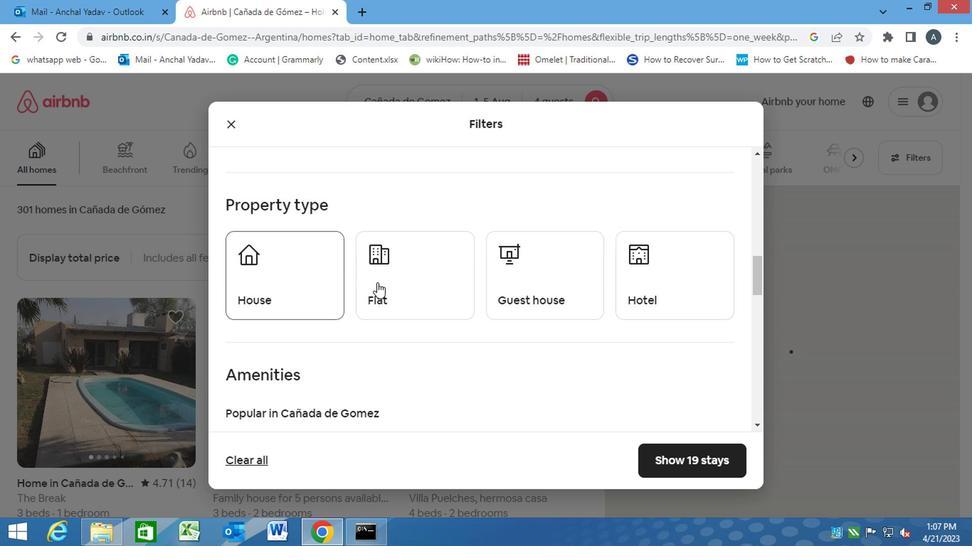 
Action: Mouse pressed left at (399, 289)
Screenshot: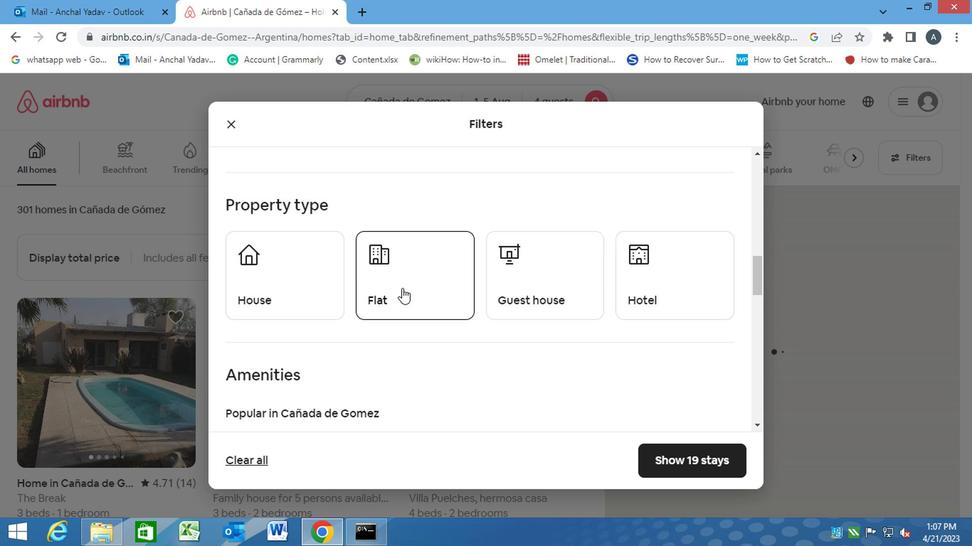 
Action: Mouse moved to (520, 290)
Screenshot: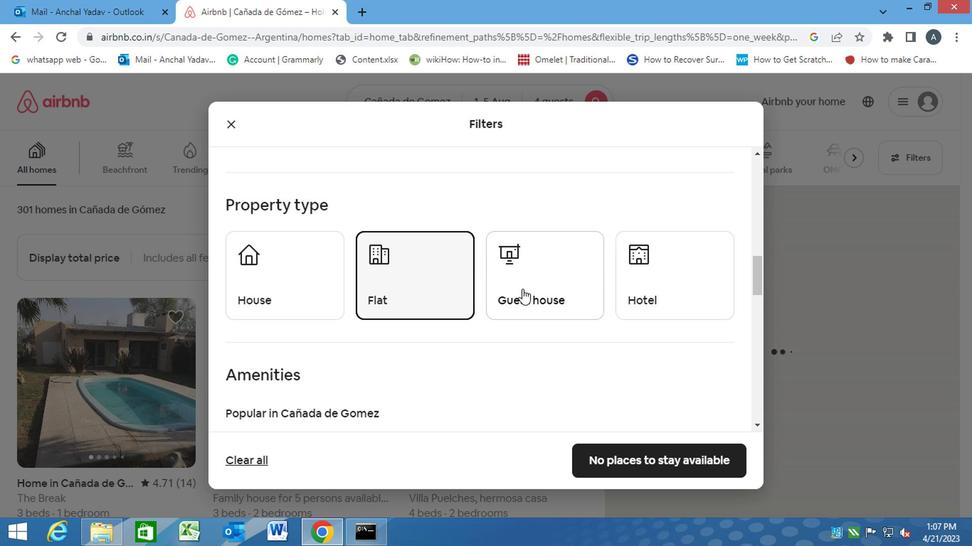 
Action: Mouse pressed left at (520, 290)
Screenshot: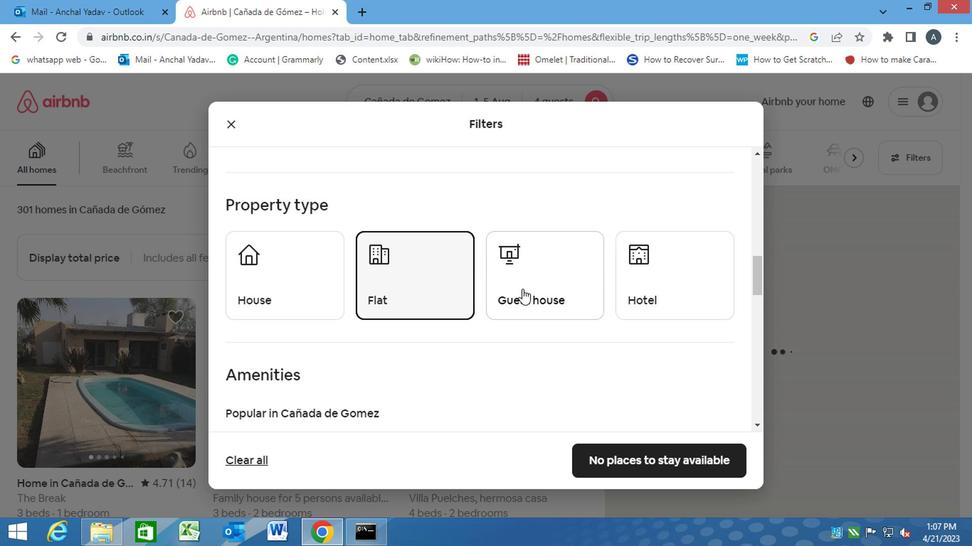 
Action: Mouse moved to (642, 296)
Screenshot: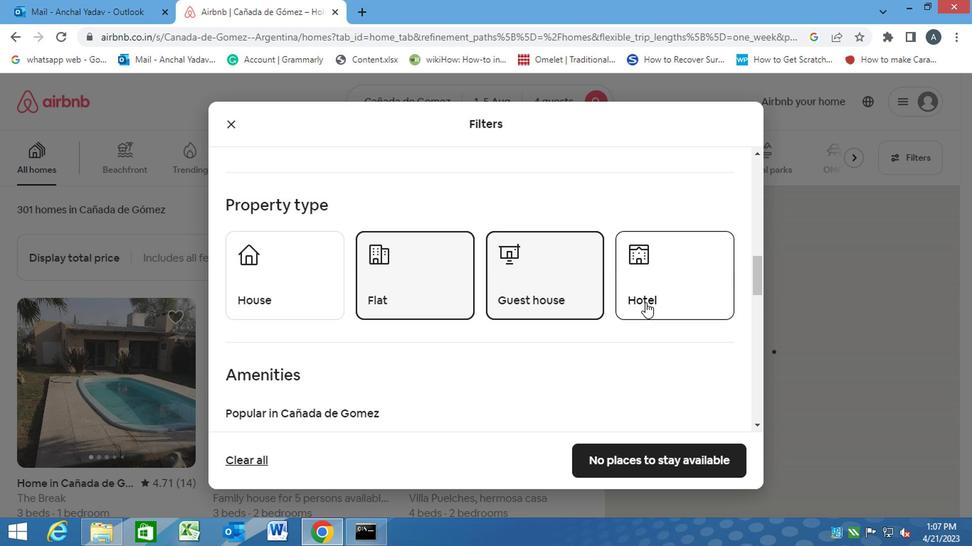 
Action: Mouse pressed left at (642, 296)
Screenshot: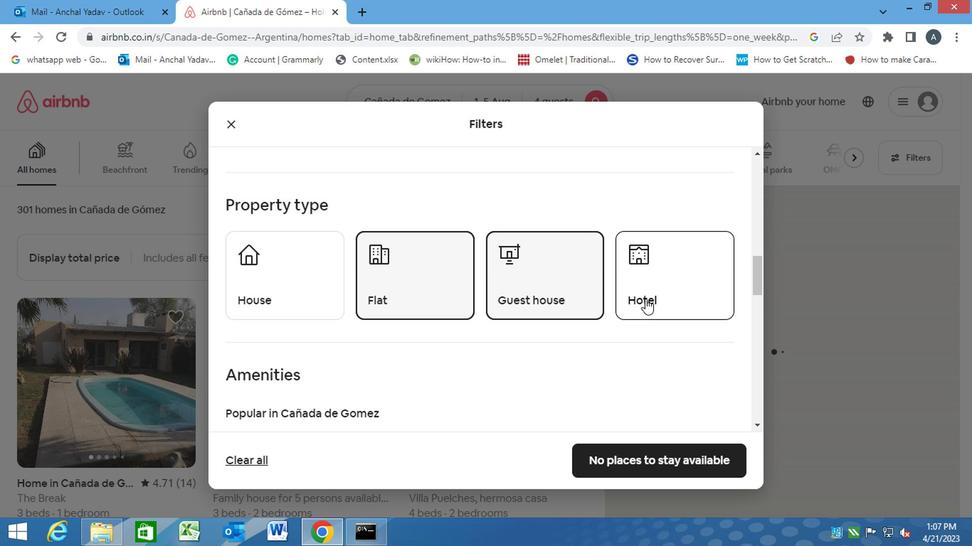 
Action: Mouse moved to (488, 333)
Screenshot: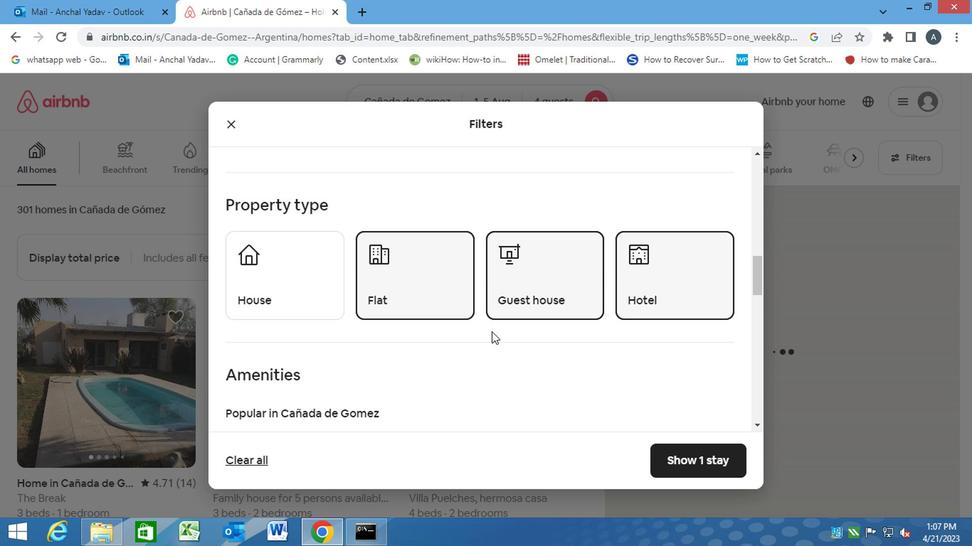 
Action: Mouse scrolled (488, 333) with delta (0, 0)
Screenshot: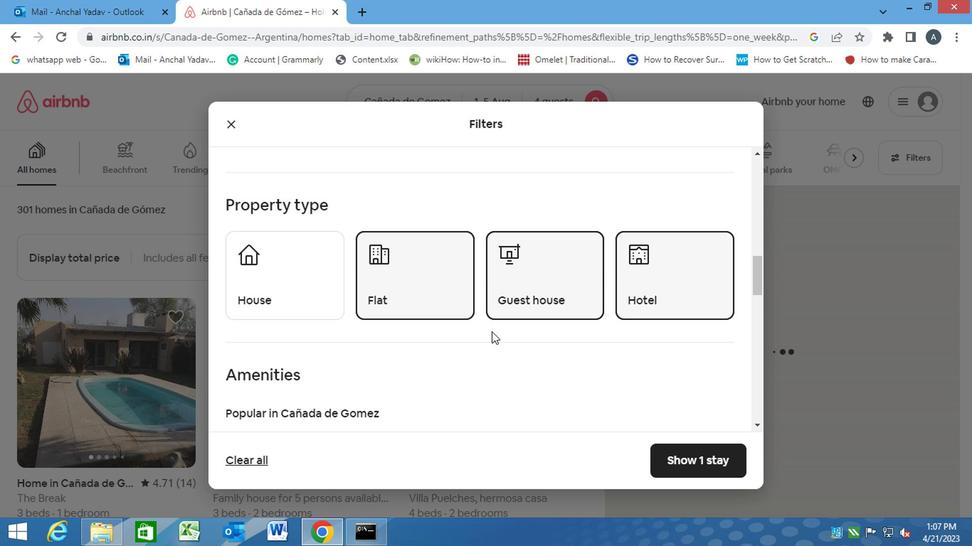 
Action: Mouse scrolled (488, 333) with delta (0, 0)
Screenshot: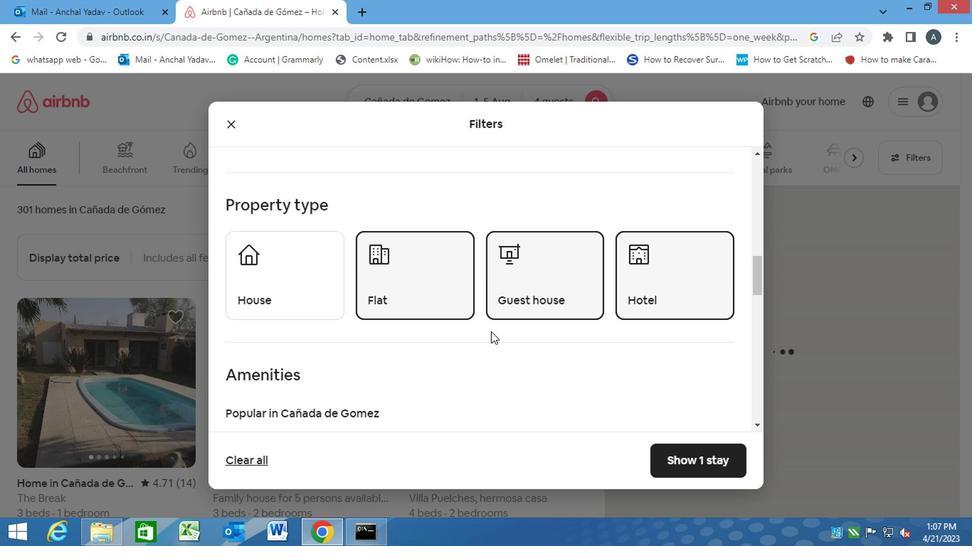 
Action: Mouse scrolled (488, 333) with delta (0, 0)
Screenshot: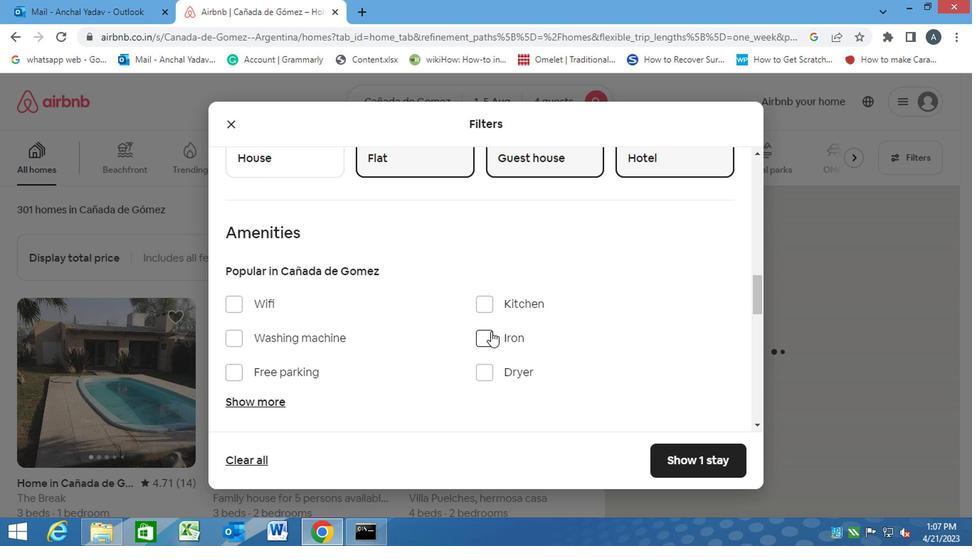 
Action: Mouse moved to (248, 328)
Screenshot: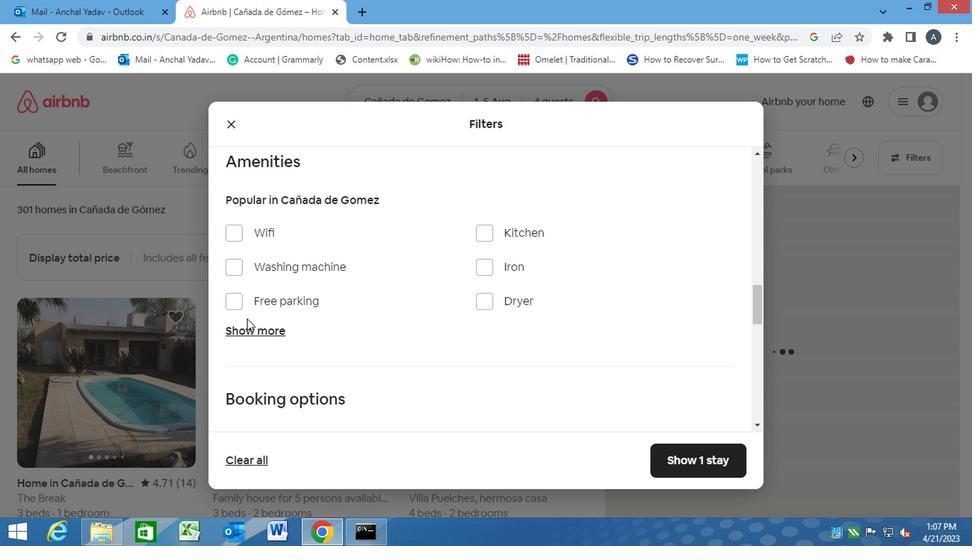 
Action: Mouse pressed left at (248, 328)
Screenshot: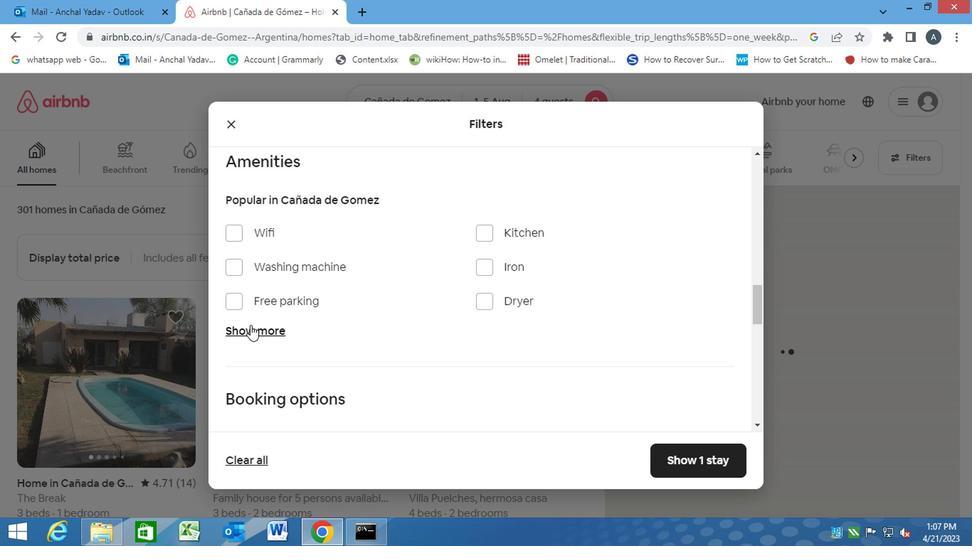 
Action: Mouse moved to (473, 379)
Screenshot: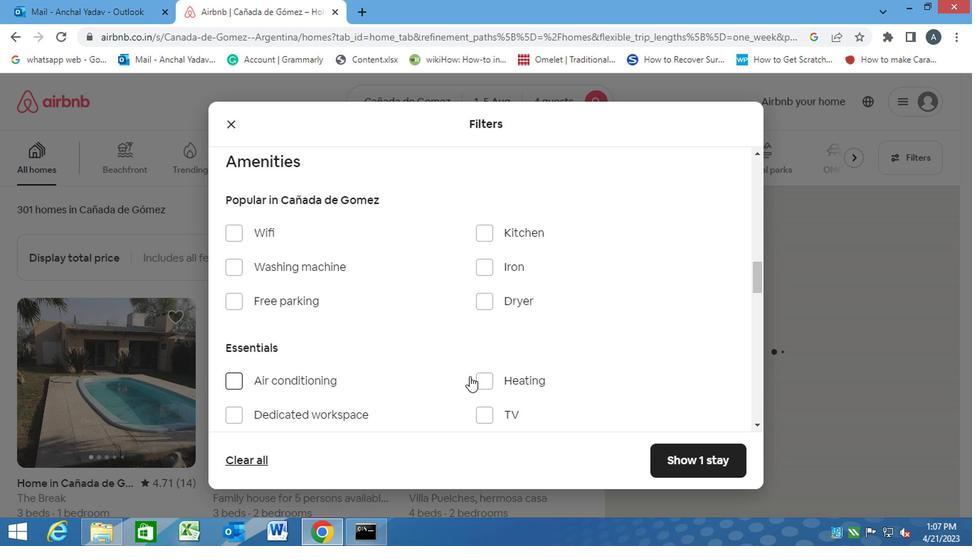 
Action: Mouse pressed left at (473, 379)
Screenshot: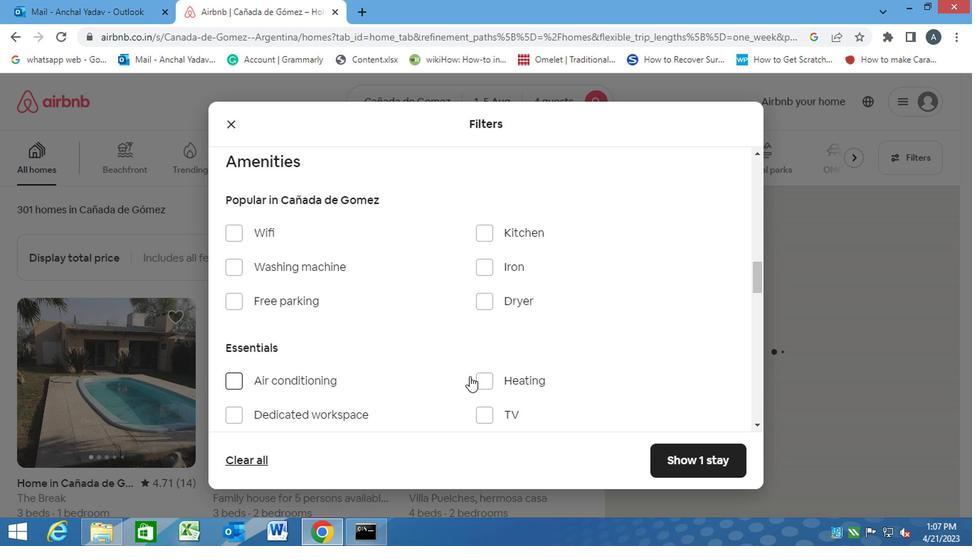 
Action: Mouse moved to (469, 377)
Screenshot: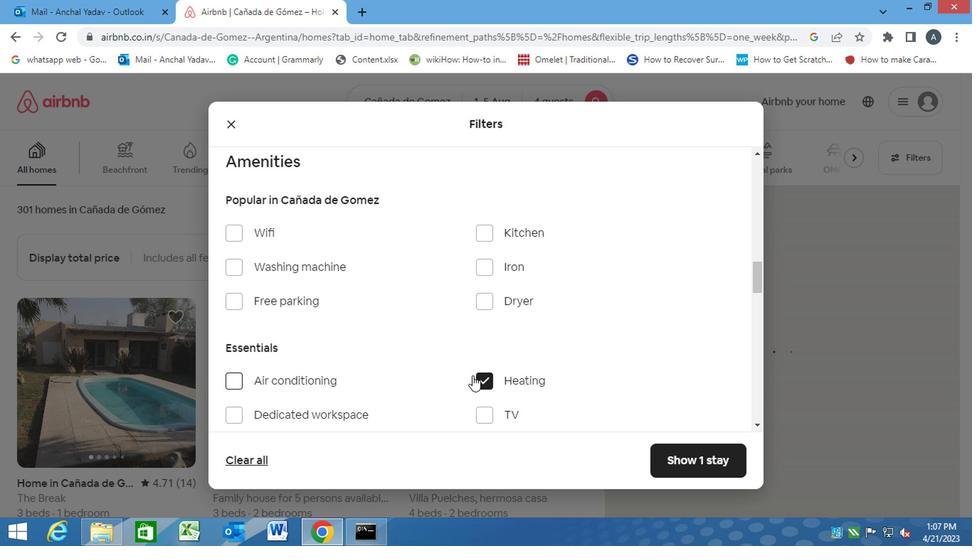 
Action: Mouse scrolled (469, 377) with delta (0, 0)
Screenshot: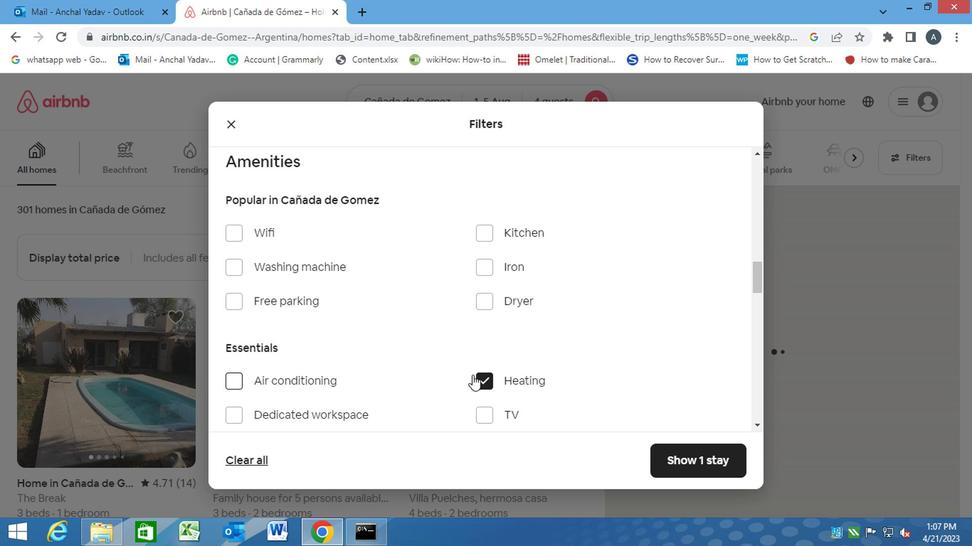 
Action: Mouse scrolled (469, 377) with delta (0, 0)
Screenshot: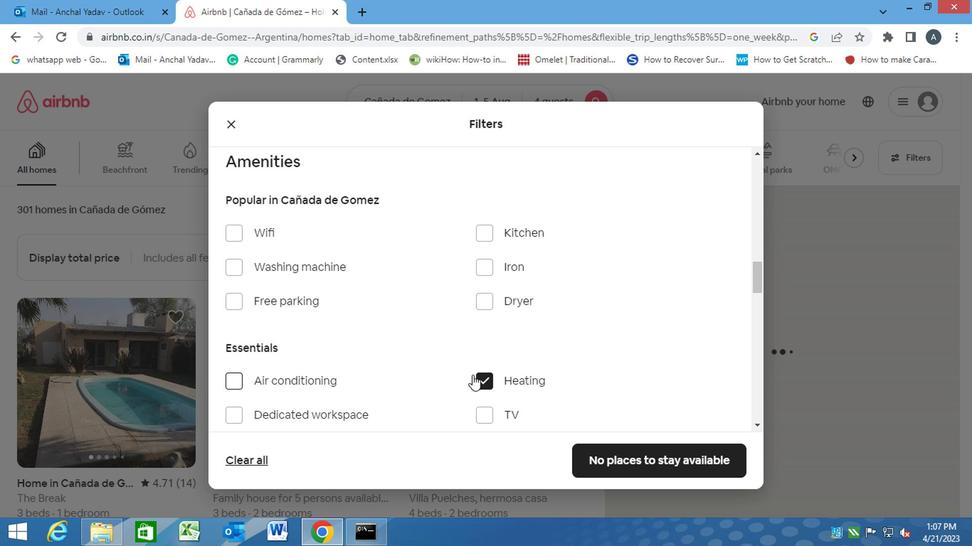 
Action: Mouse moved to (467, 375)
Screenshot: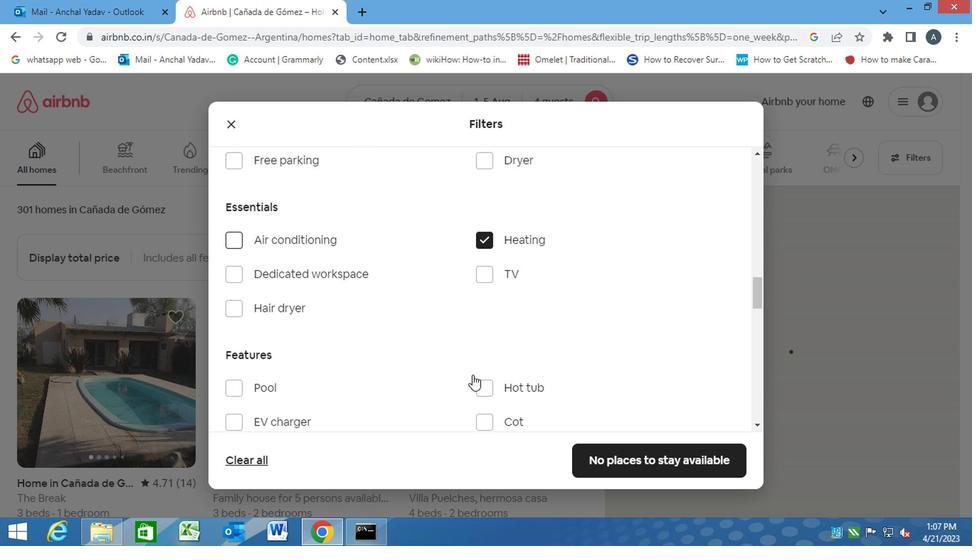 
Action: Mouse scrolled (467, 374) with delta (0, -1)
Screenshot: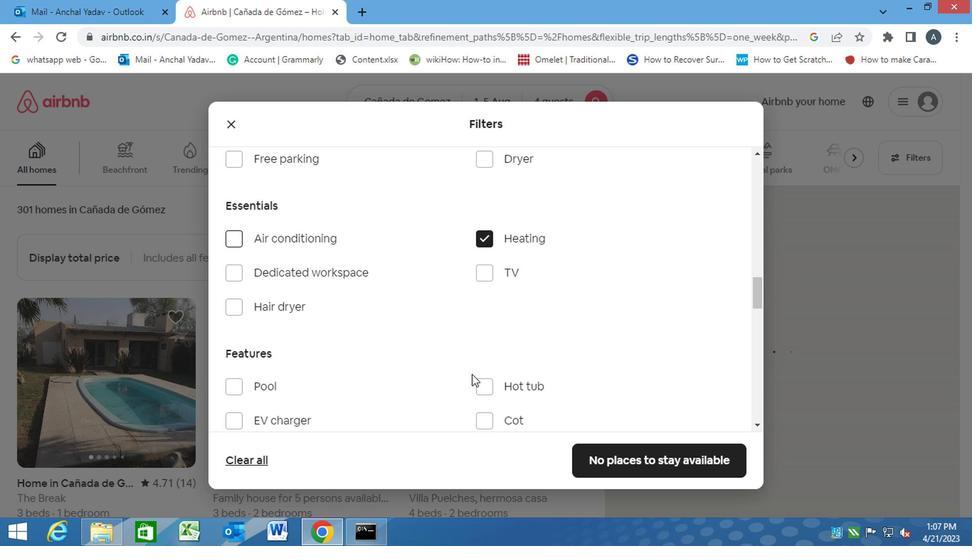 
Action: Mouse scrolled (467, 374) with delta (0, -1)
Screenshot: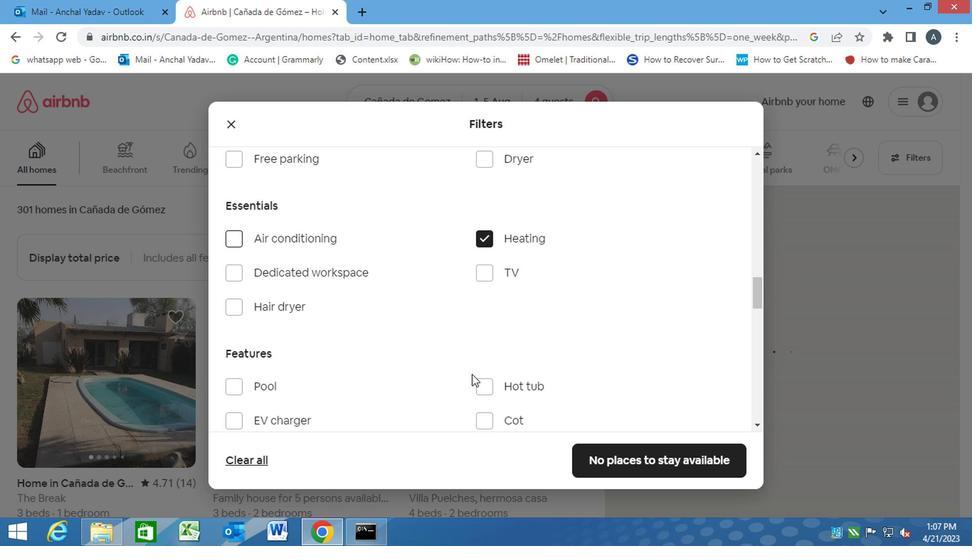 
Action: Mouse scrolled (467, 374) with delta (0, -1)
Screenshot: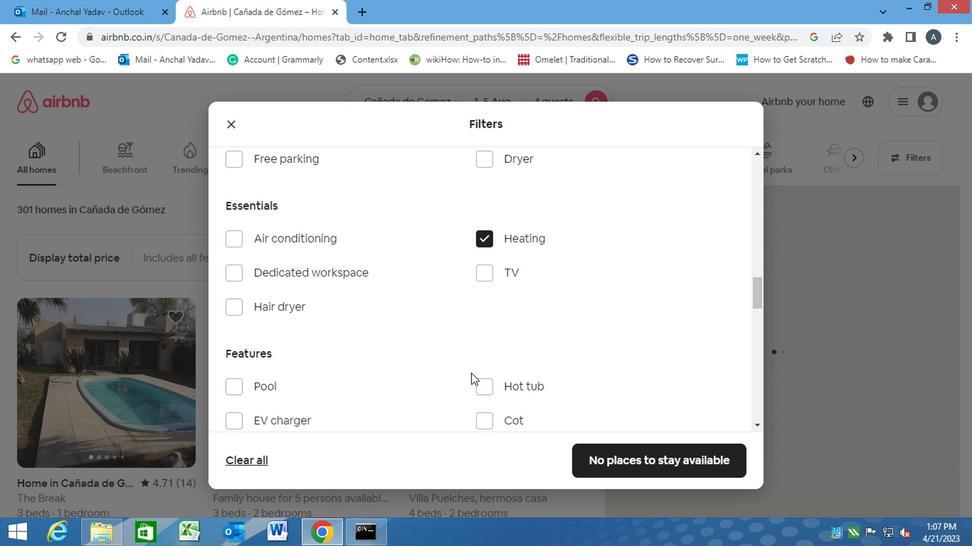 
Action: Mouse moved to (471, 374)
Screenshot: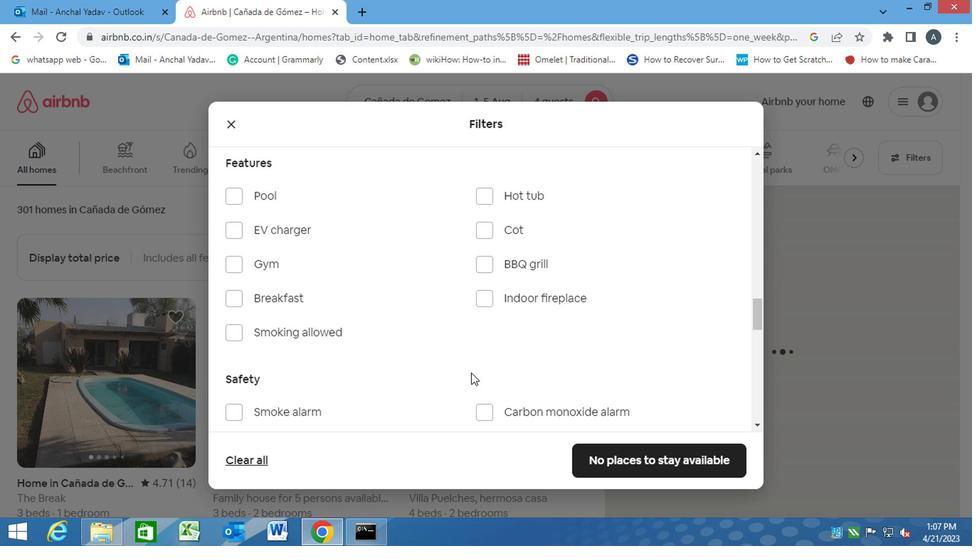 
Action: Mouse scrolled (471, 374) with delta (0, 0)
Screenshot: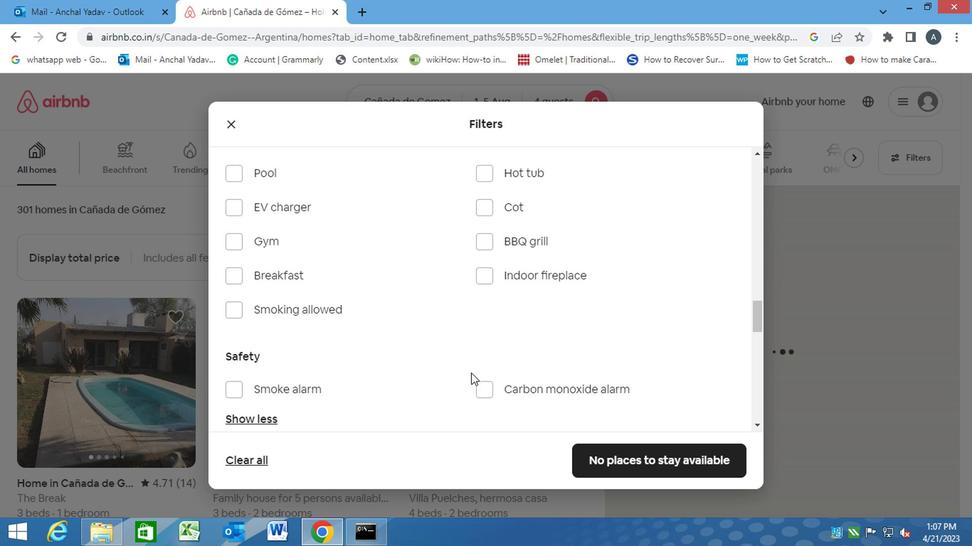 
Action: Mouse scrolled (471, 374) with delta (0, 0)
Screenshot: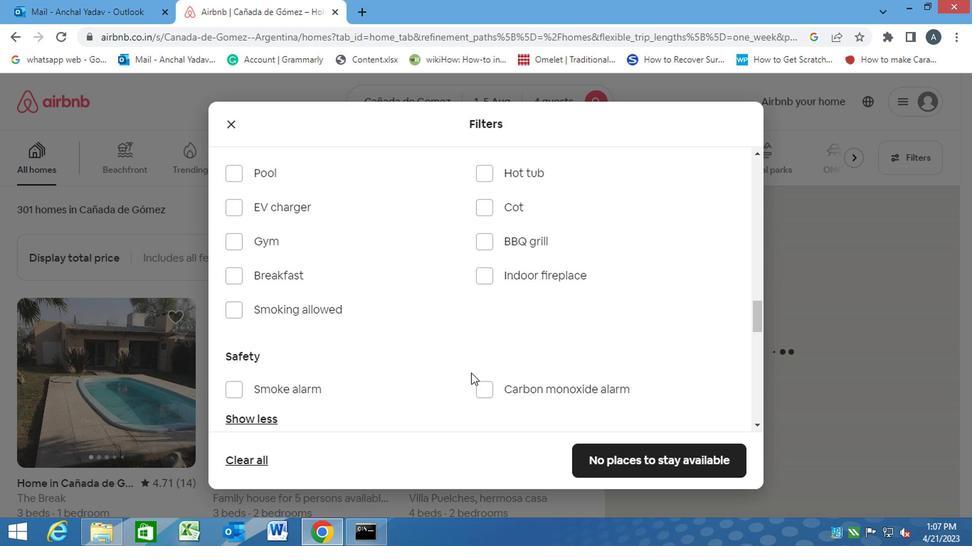 
Action: Mouse scrolled (471, 374) with delta (0, 0)
Screenshot: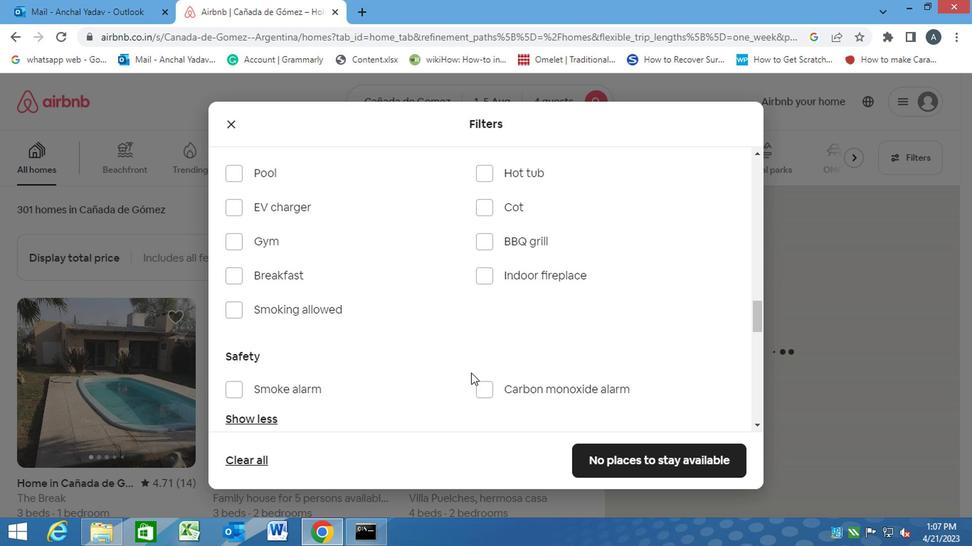 
Action: Mouse scrolled (471, 374) with delta (0, 0)
Screenshot: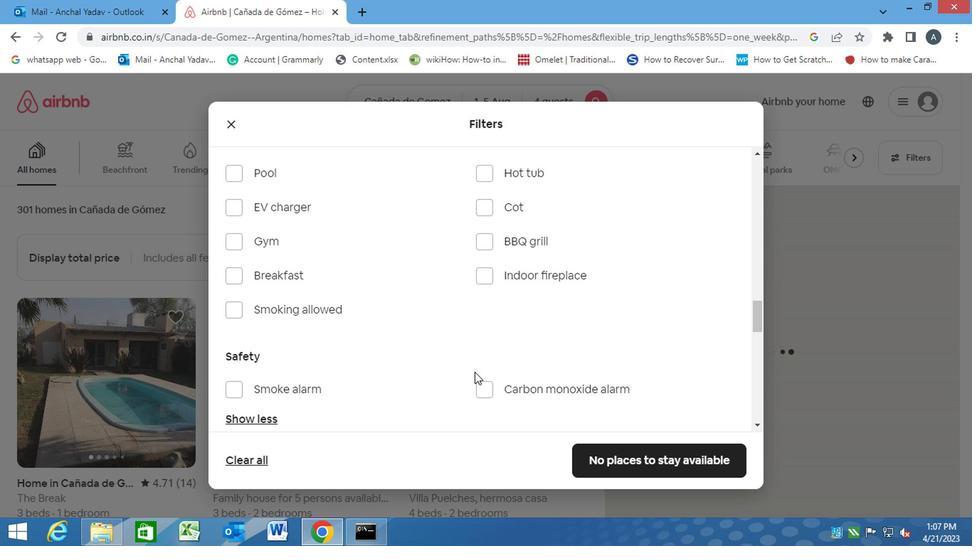 
Action: Mouse scrolled (471, 374) with delta (0, 0)
Screenshot: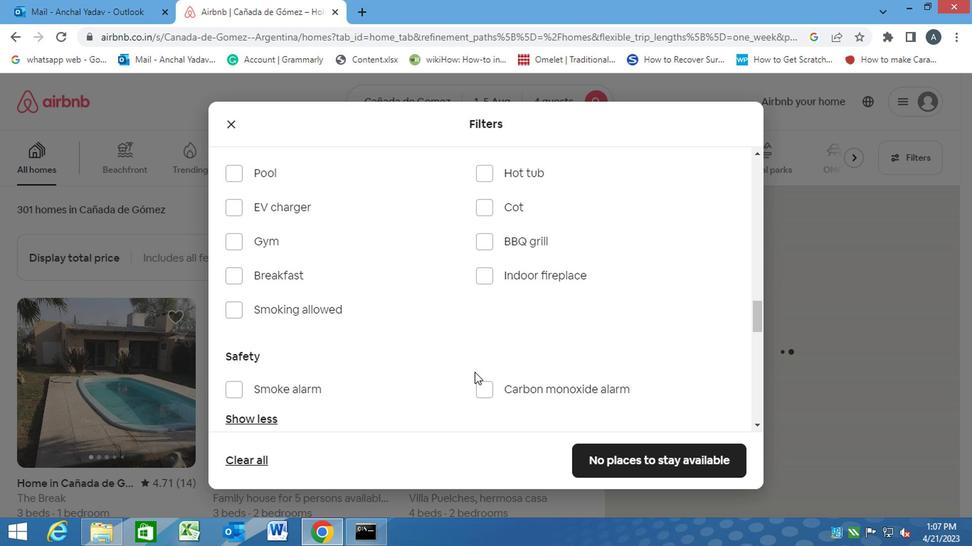 
Action: Mouse moved to (698, 230)
Screenshot: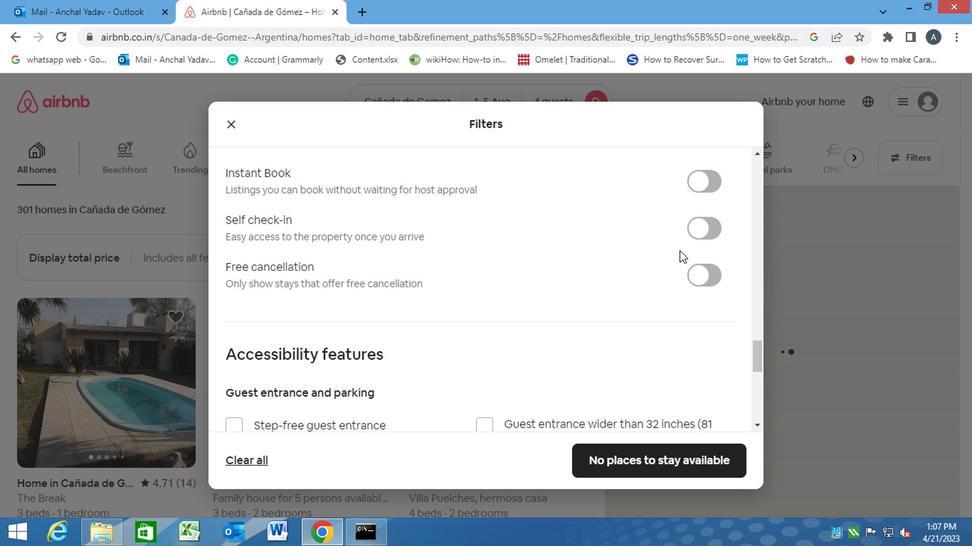 
Action: Mouse pressed left at (698, 230)
Screenshot: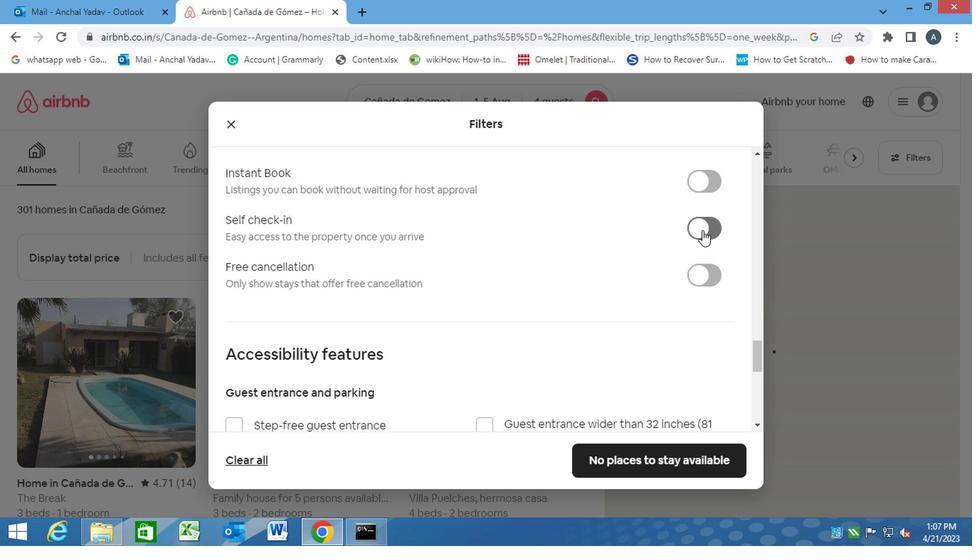 
Action: Mouse moved to (611, 274)
Screenshot: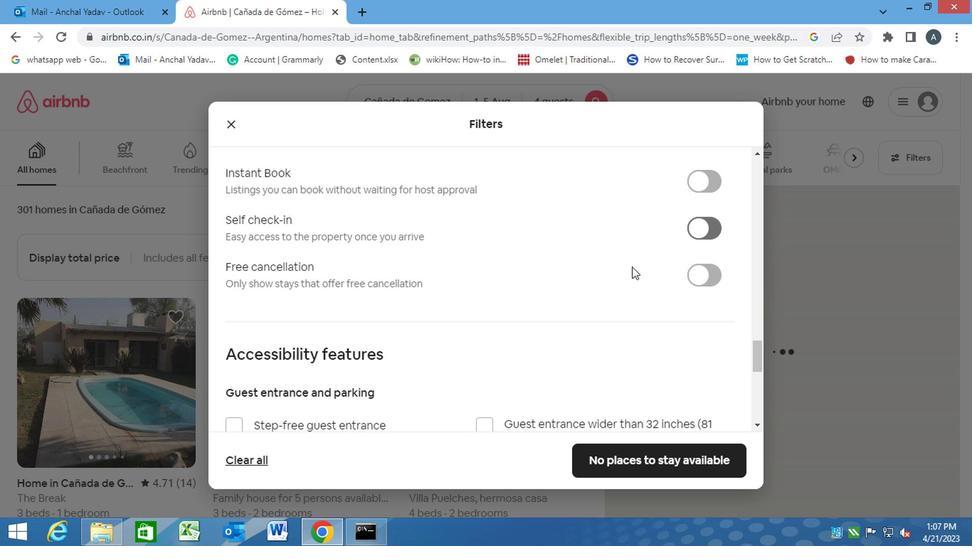 
Action: Mouse scrolled (611, 274) with delta (0, 0)
Screenshot: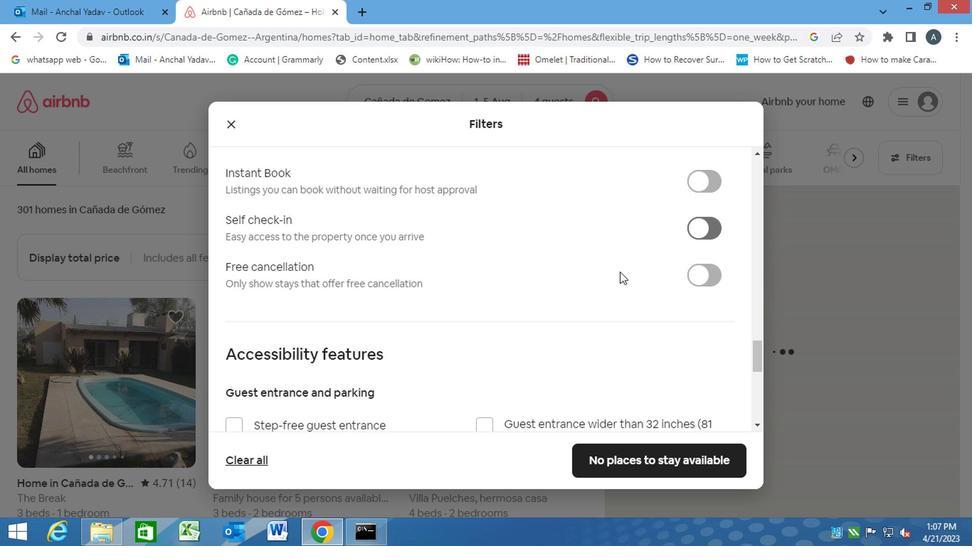 
Action: Mouse scrolled (611, 274) with delta (0, 0)
Screenshot: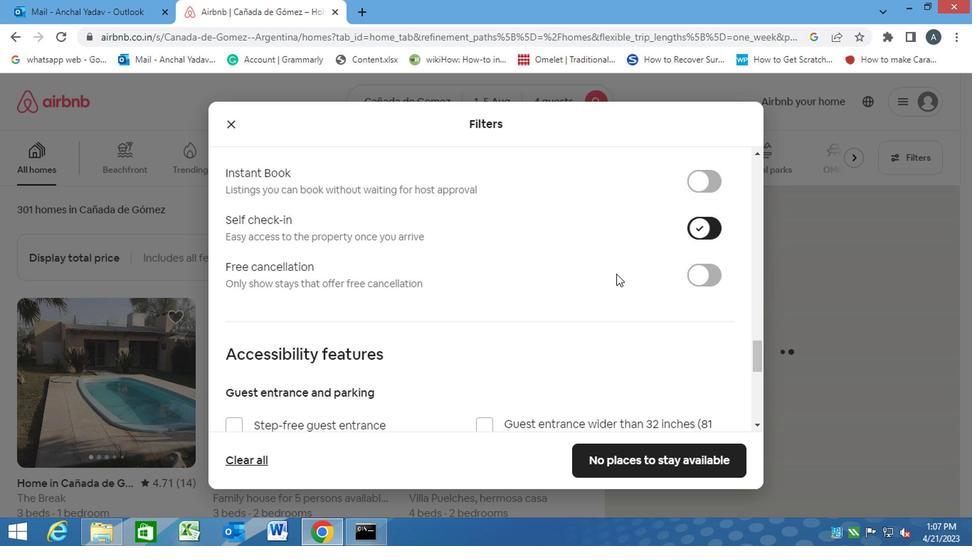
Action: Mouse moved to (610, 276)
Screenshot: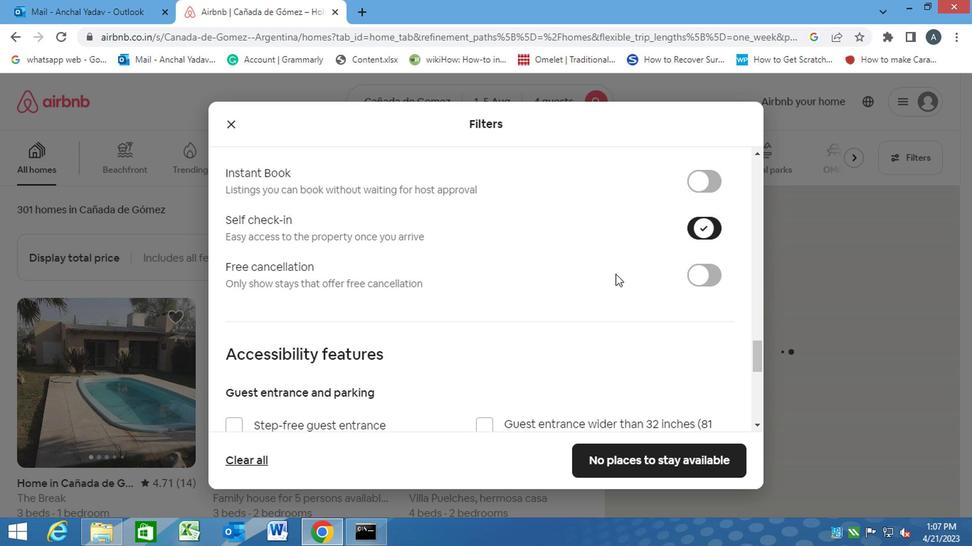 
Action: Mouse scrolled (610, 276) with delta (0, 0)
Screenshot: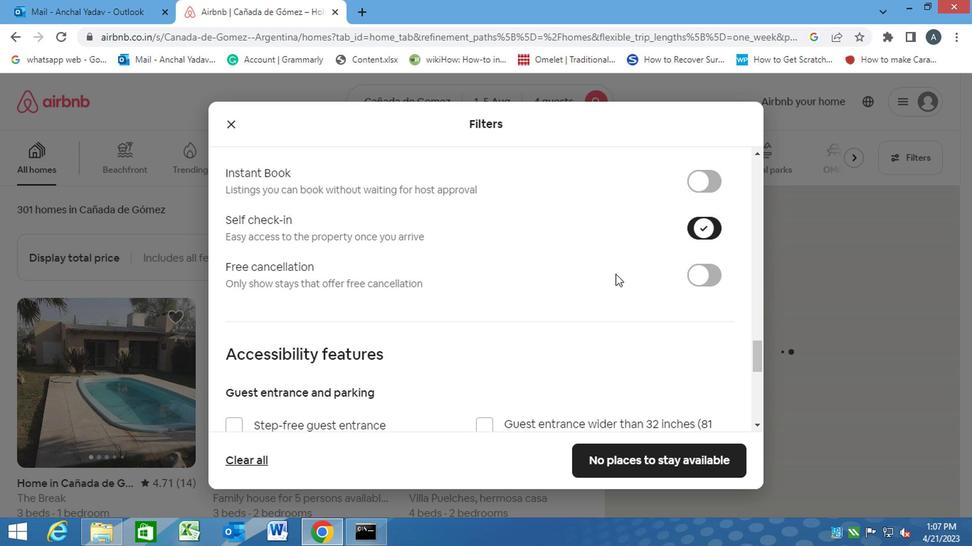 
Action: Mouse moved to (610, 276)
Screenshot: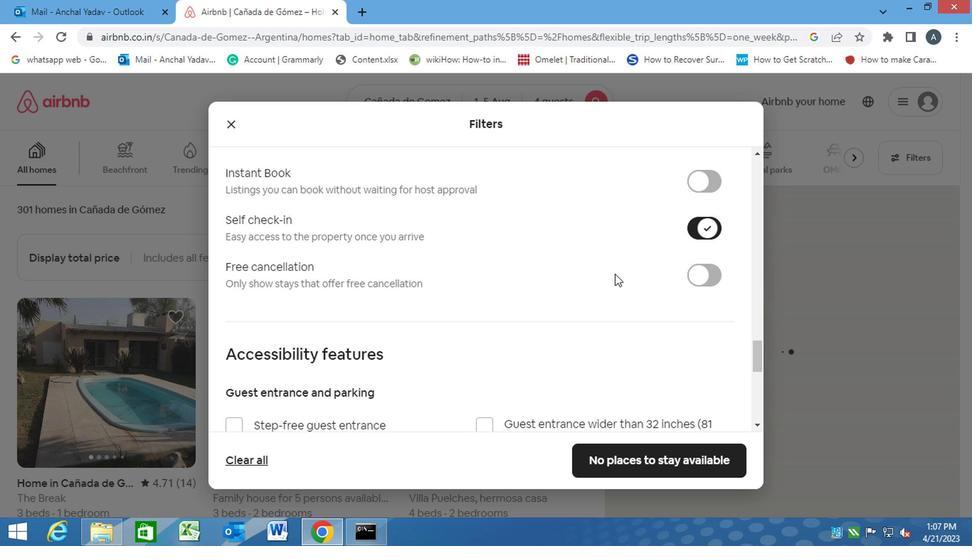 
Action: Mouse scrolled (610, 276) with delta (0, 0)
Screenshot: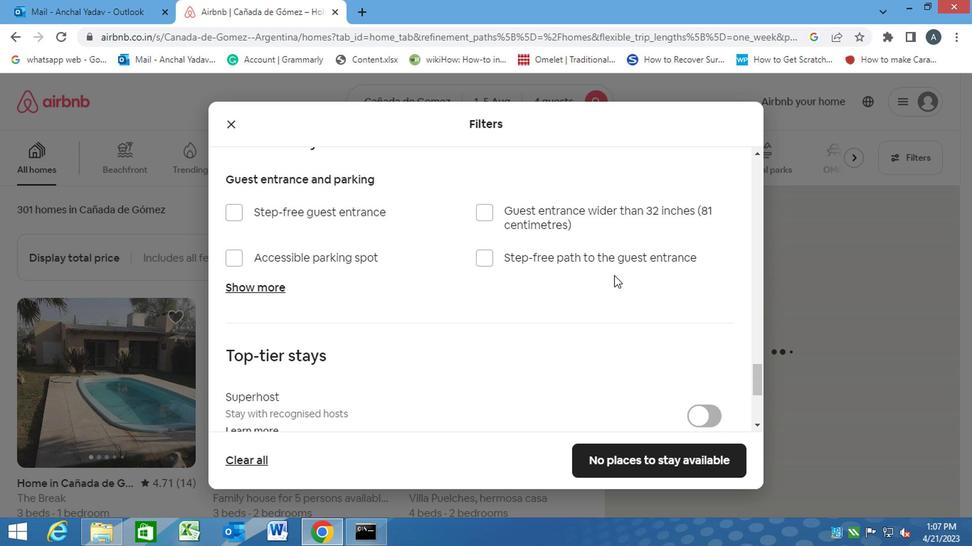 
Action: Mouse moved to (609, 276)
Screenshot: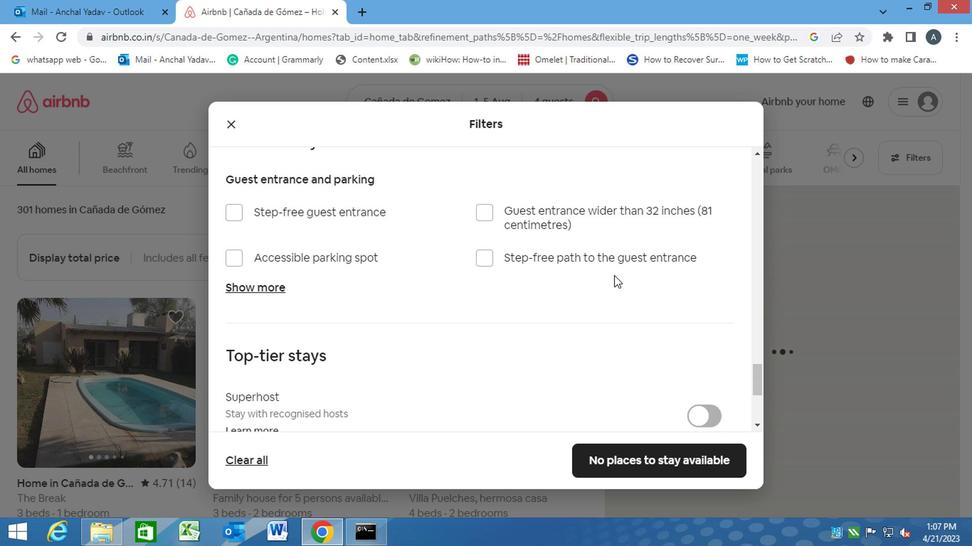 
Action: Mouse scrolled (609, 276) with delta (0, 0)
Screenshot: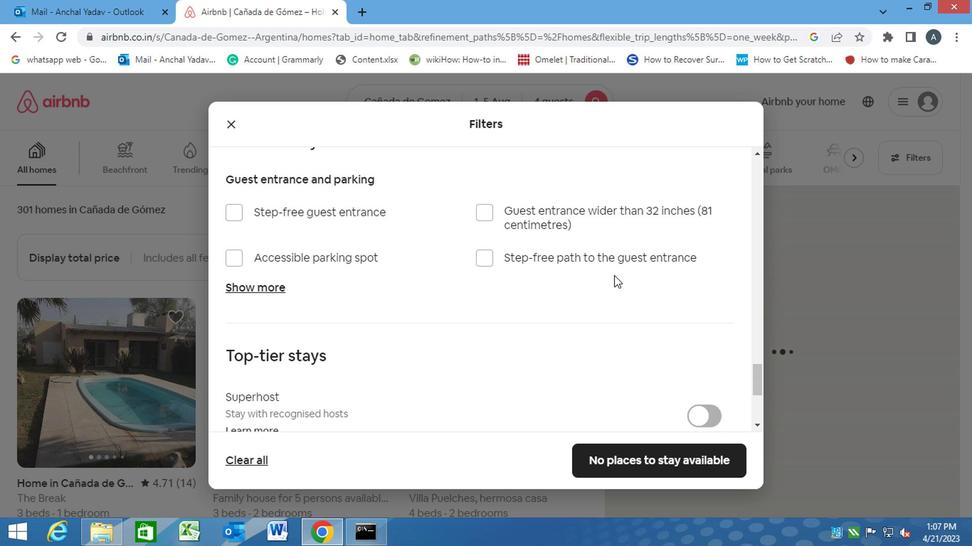 
Action: Mouse moved to (608, 276)
Screenshot: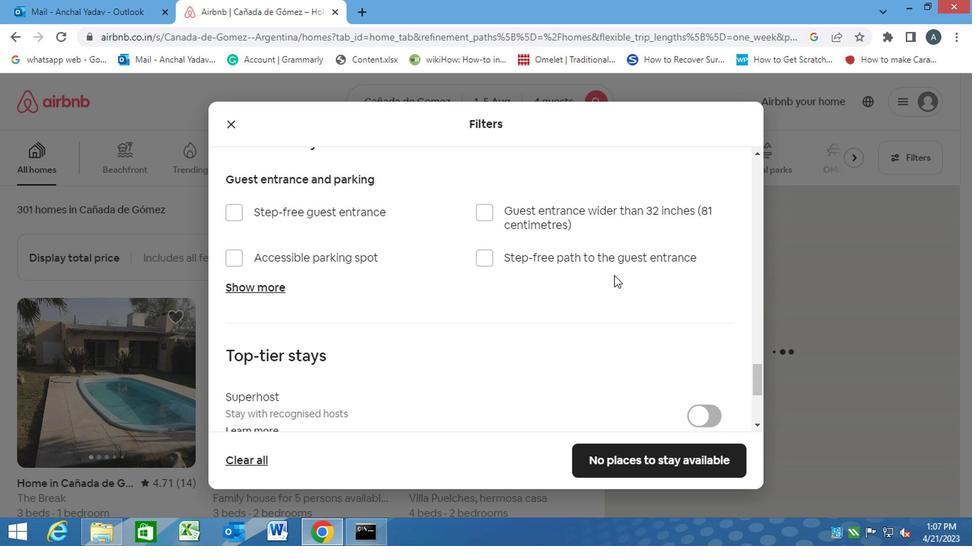 
Action: Mouse scrolled (608, 276) with delta (0, 0)
Screenshot: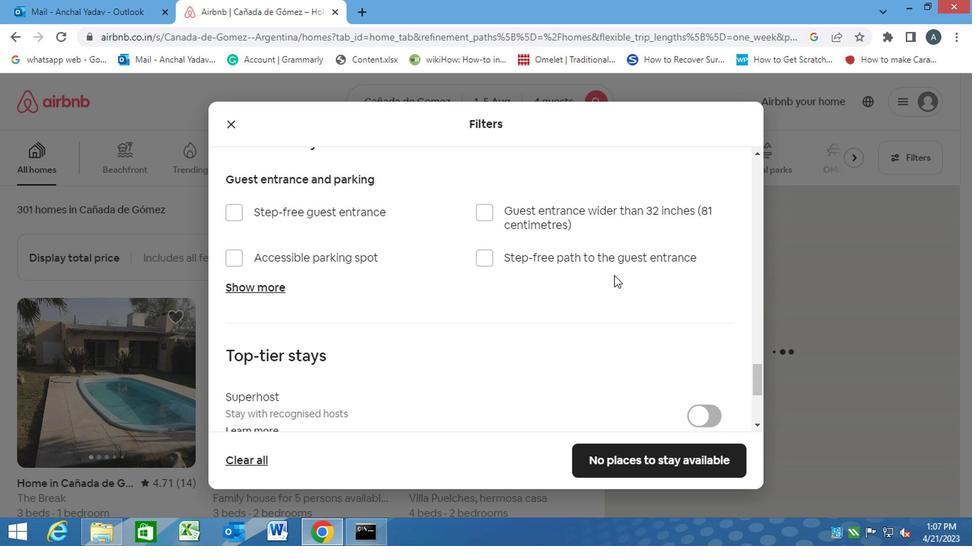
Action: Mouse moved to (231, 337)
Screenshot: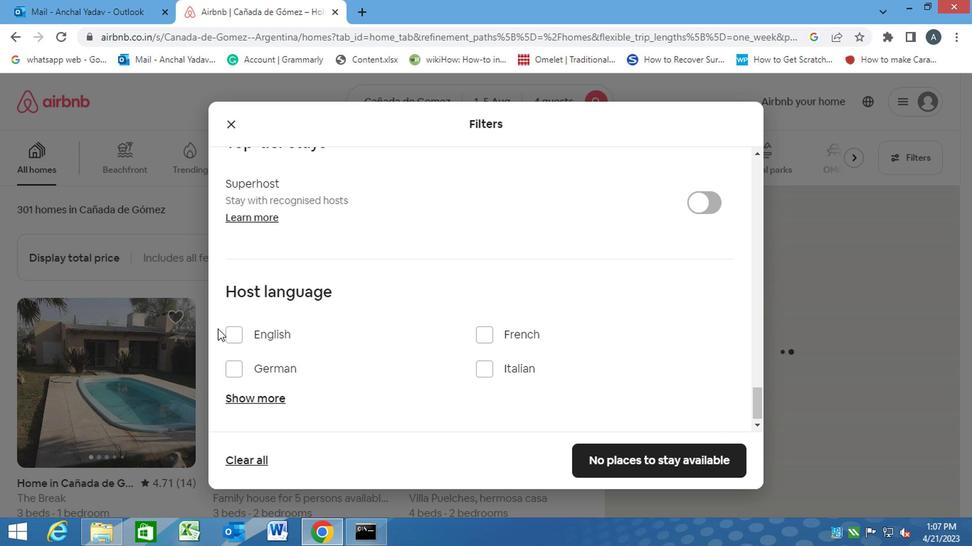 
Action: Mouse pressed left at (231, 337)
Screenshot: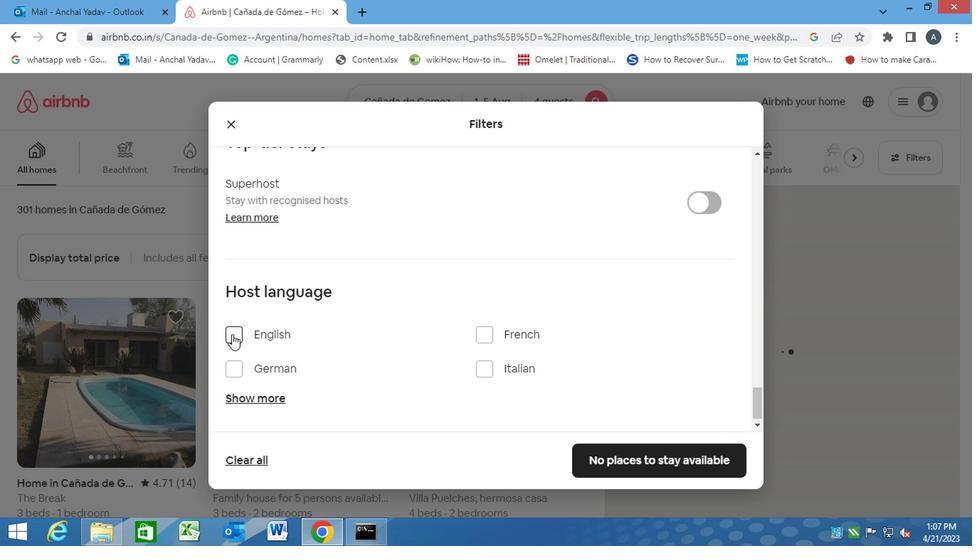 
Action: Mouse moved to (620, 471)
Screenshot: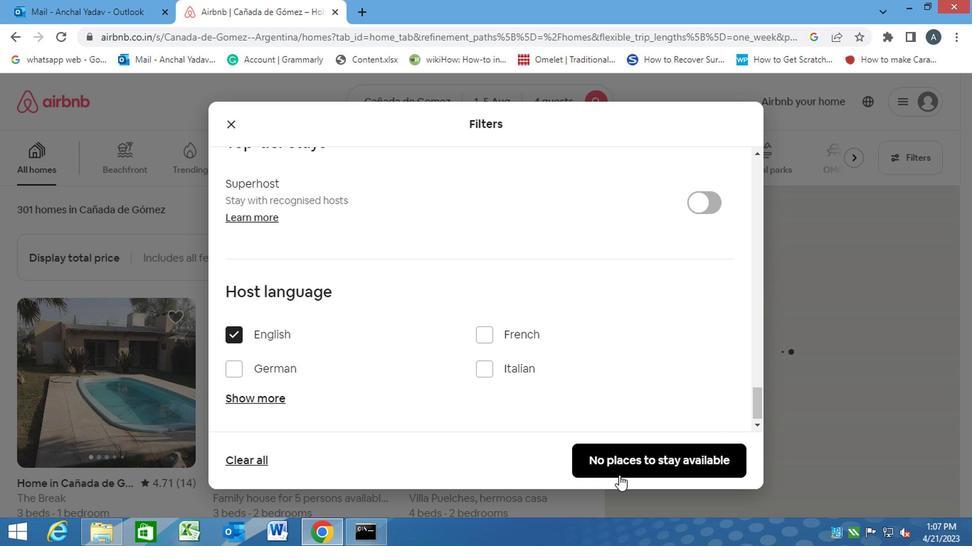 
Action: Mouse pressed left at (620, 471)
Screenshot: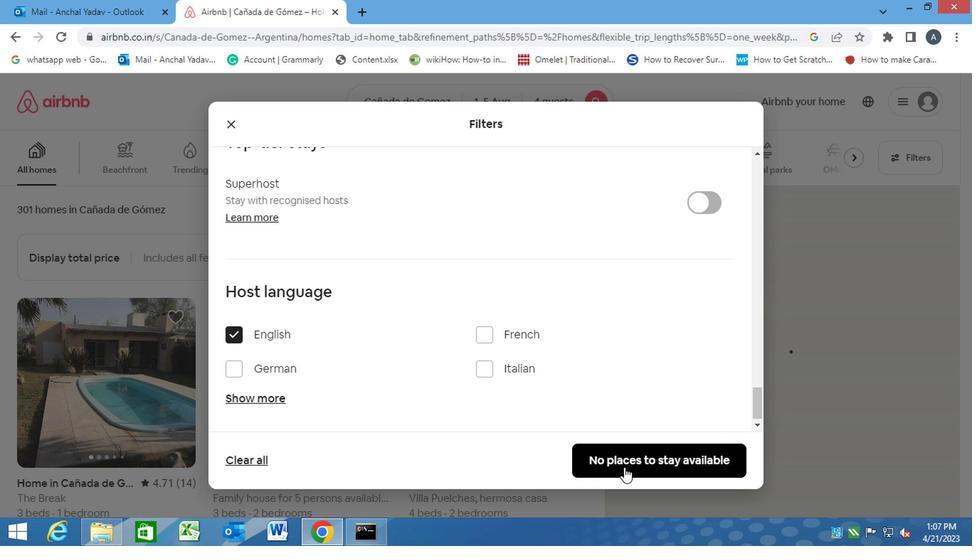 
Action: Mouse moved to (618, 464)
Screenshot: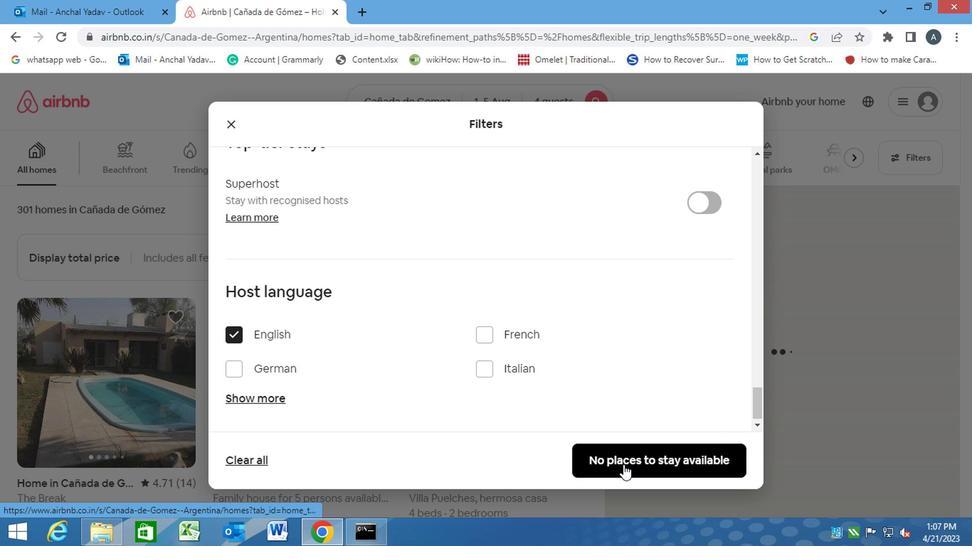
